 Task: Slide 14 - A Nice Creamy Chocolate.
Action: Mouse moved to (40, 92)
Screenshot: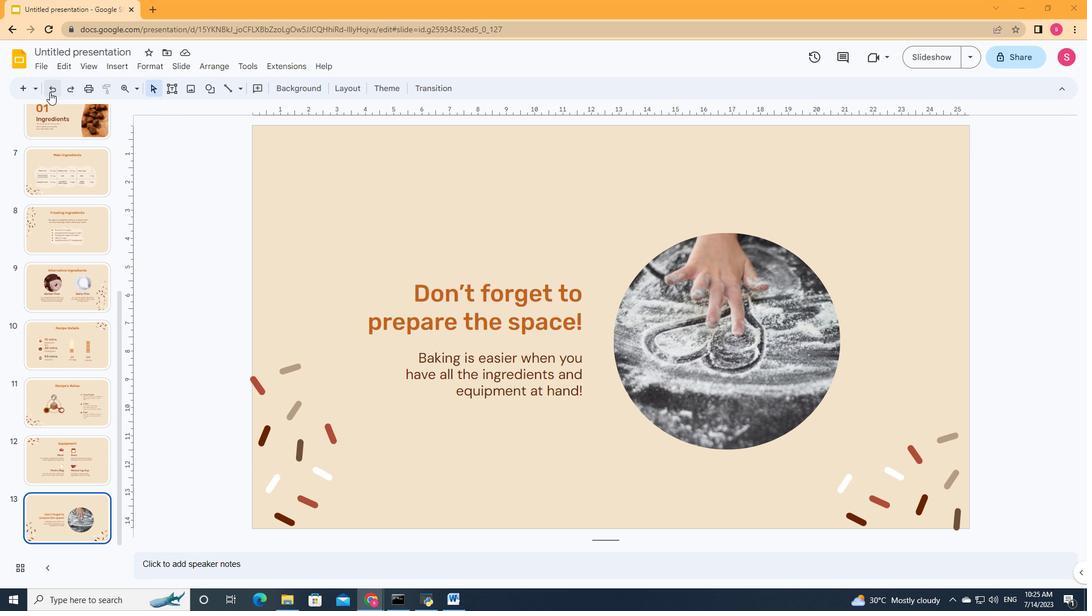 
Action: Mouse pressed left at (40, 92)
Screenshot: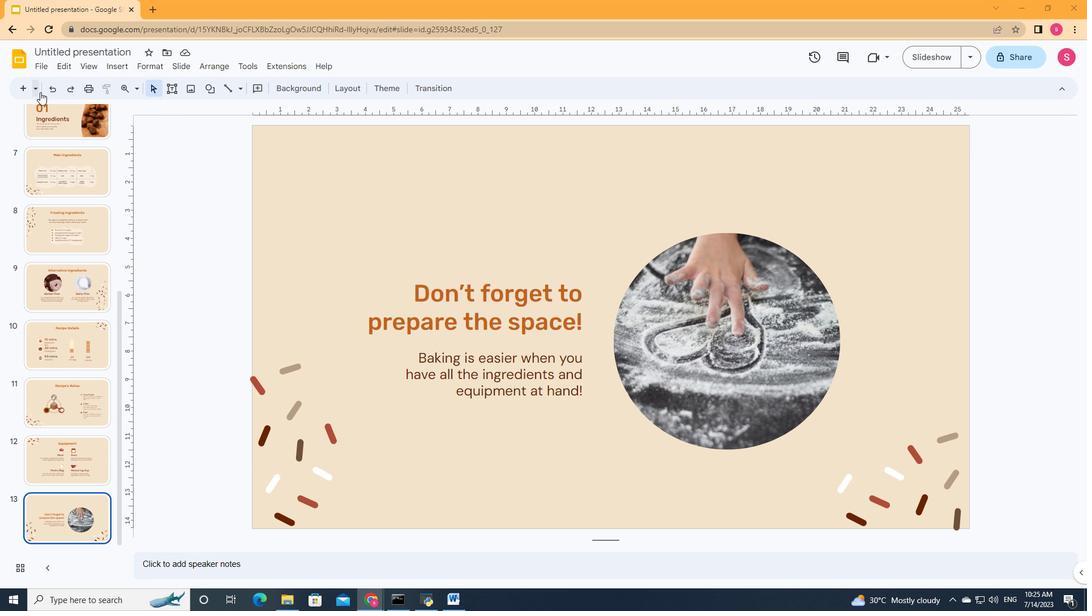 
Action: Mouse moved to (182, 313)
Screenshot: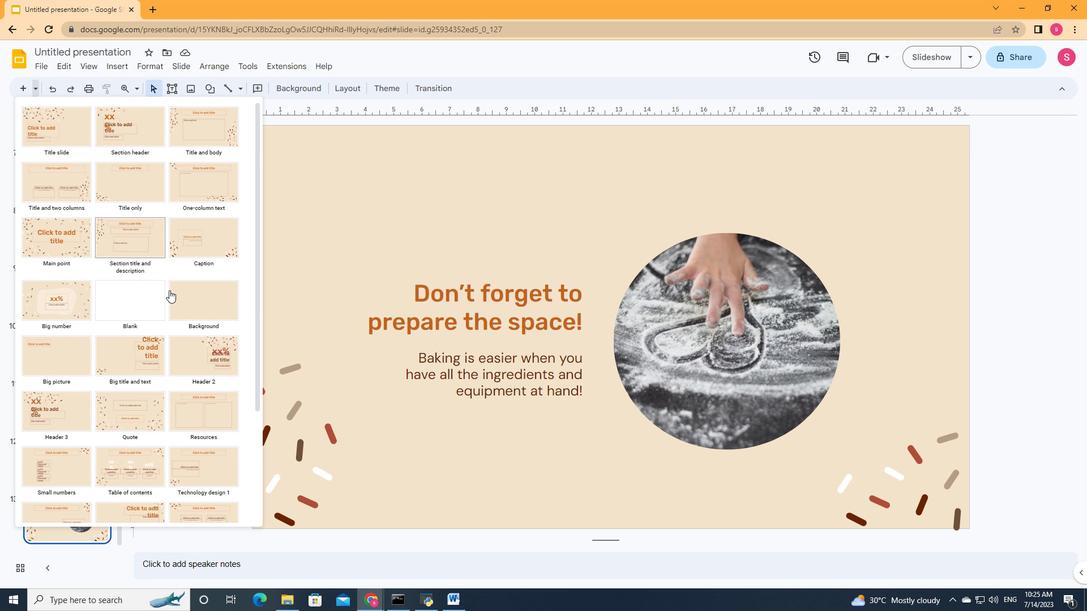 
Action: Mouse scrolled (182, 313) with delta (0, 0)
Screenshot: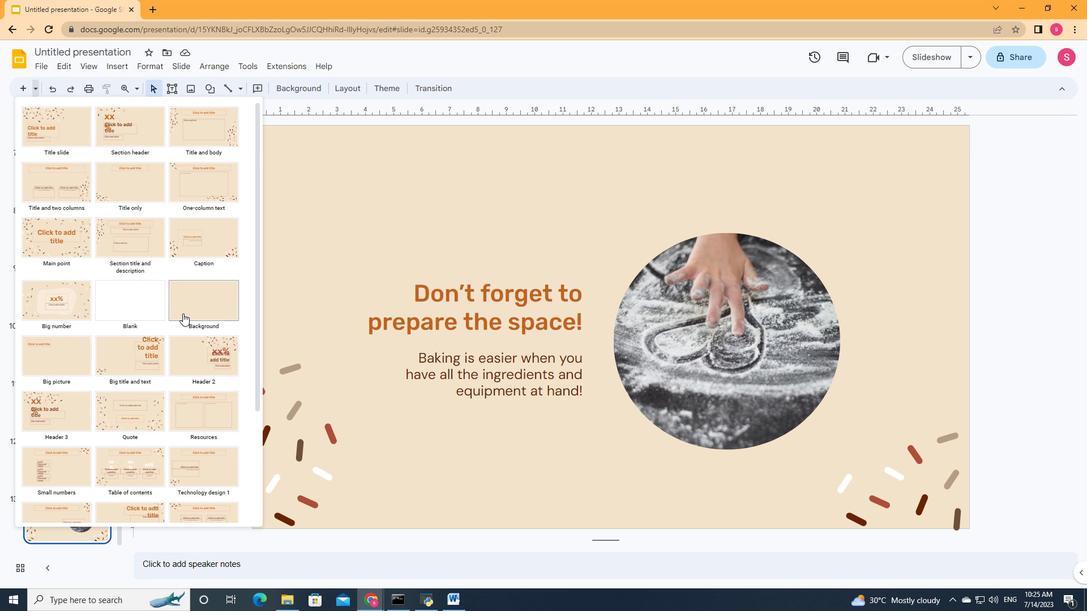 
Action: Mouse scrolled (182, 313) with delta (0, 0)
Screenshot: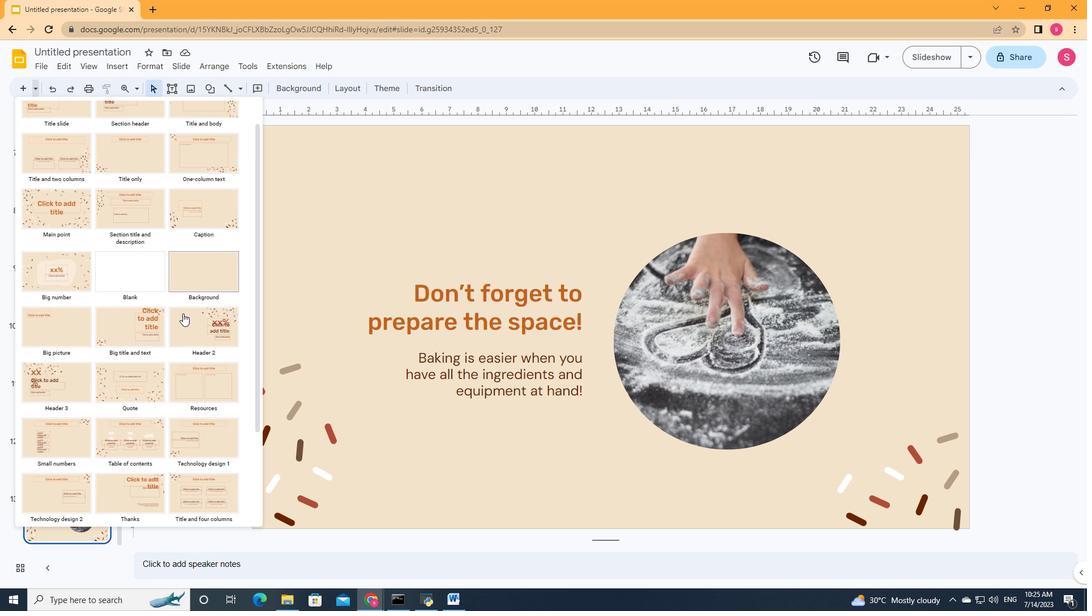 
Action: Mouse scrolled (182, 313) with delta (0, 0)
Screenshot: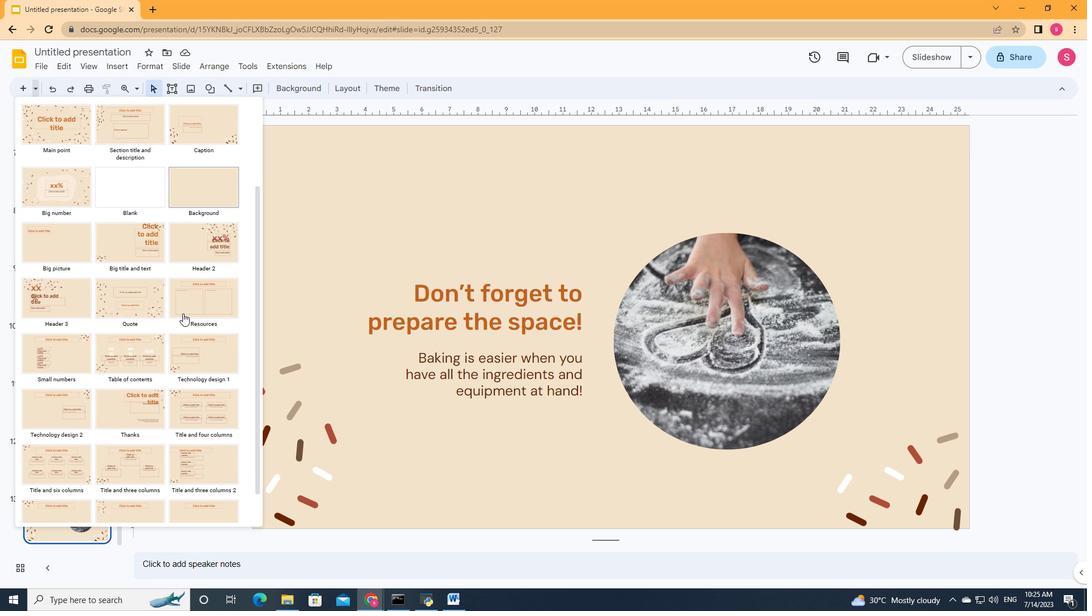 
Action: Mouse moved to (182, 313)
Screenshot: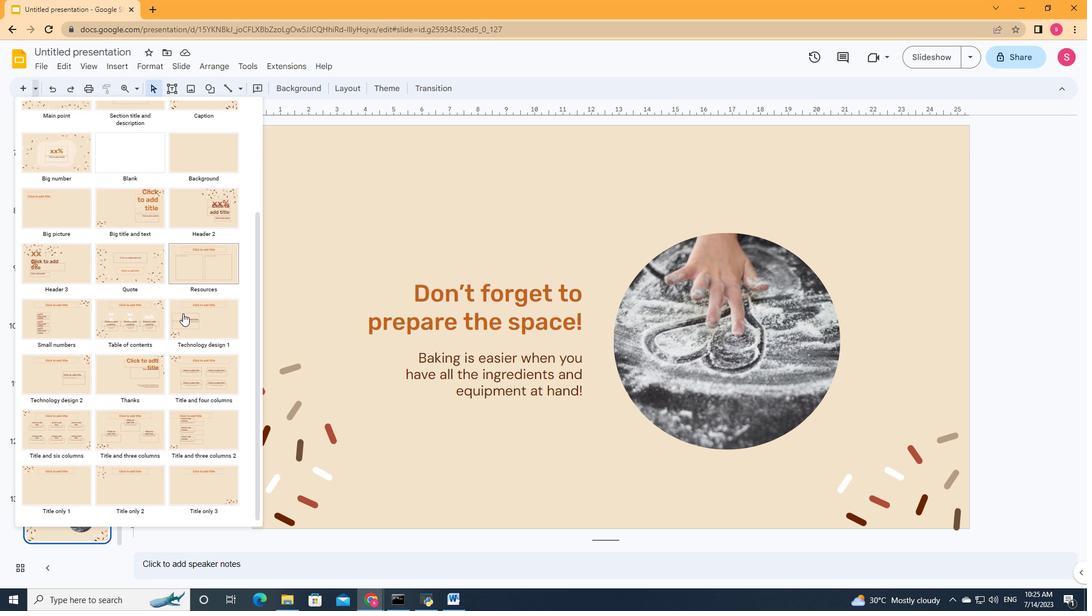 
Action: Mouse scrolled (182, 313) with delta (0, 0)
Screenshot: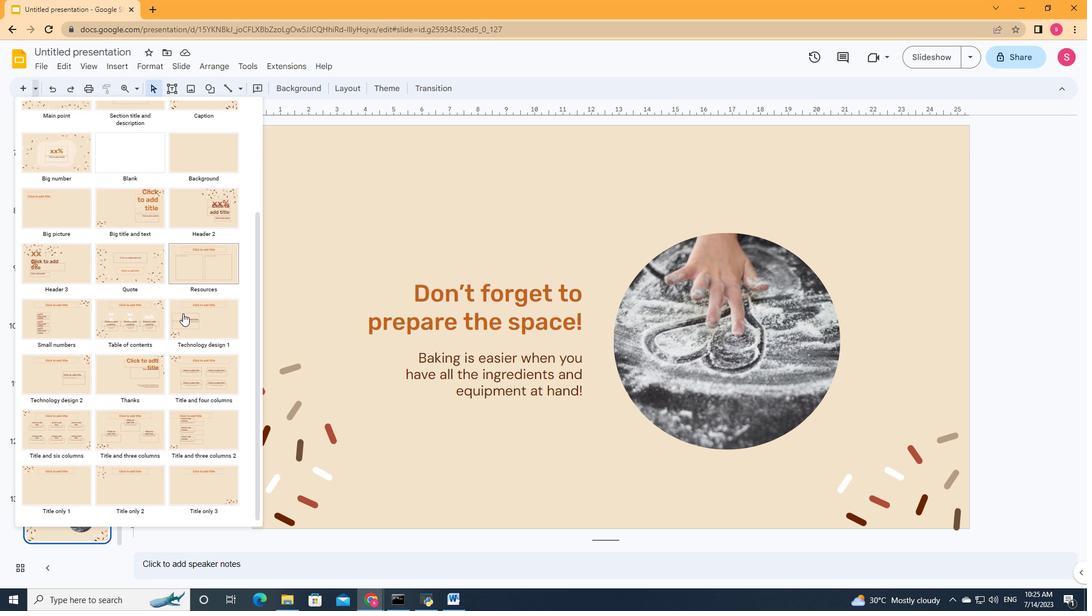 
Action: Mouse moved to (135, 270)
Screenshot: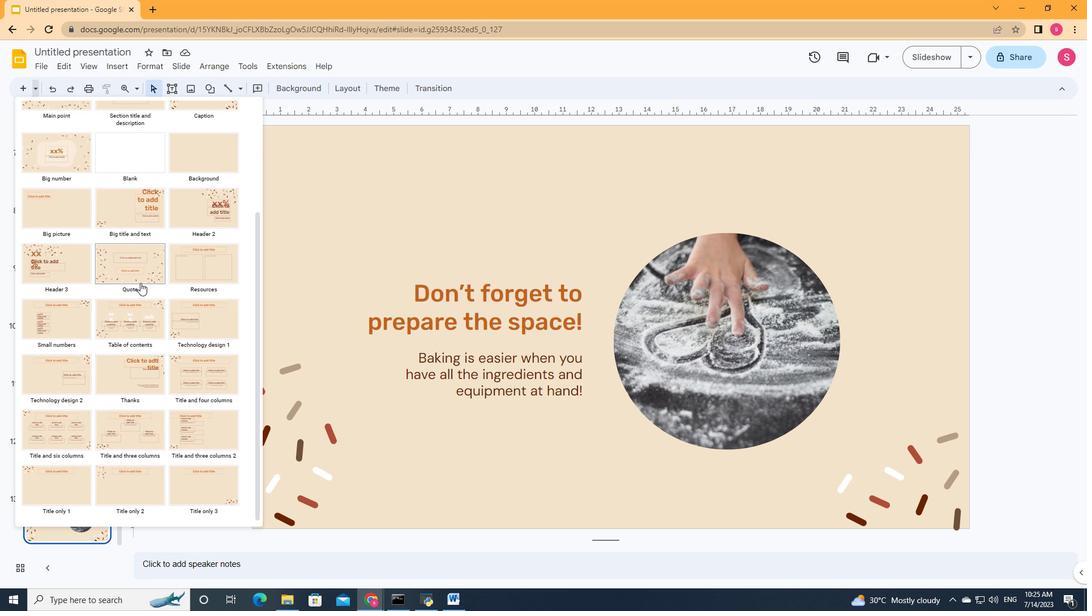 
Action: Mouse pressed left at (135, 270)
Screenshot: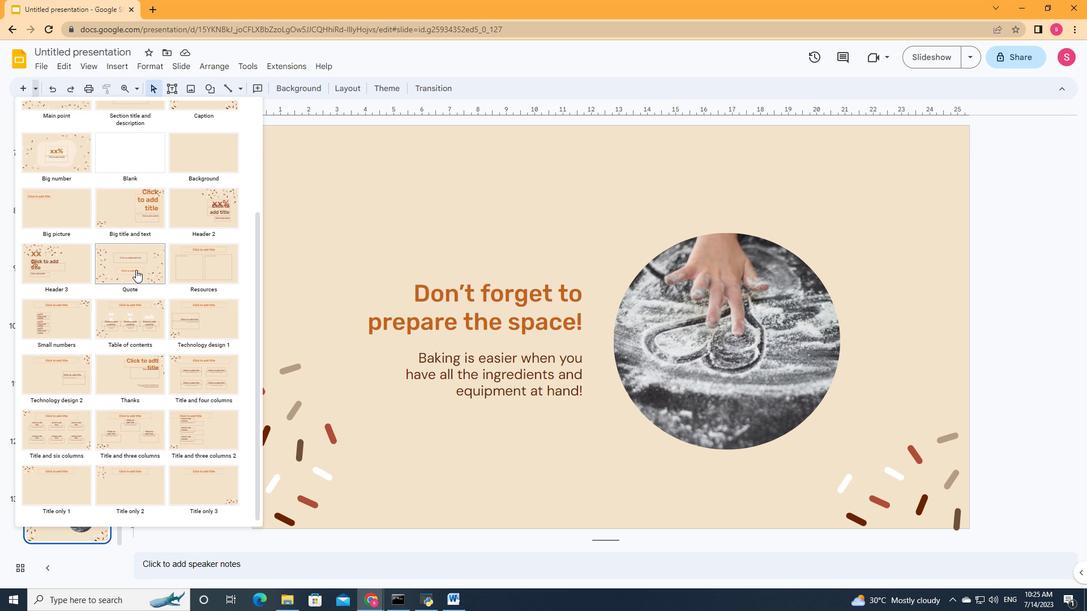 
Action: Mouse moved to (534, 310)
Screenshot: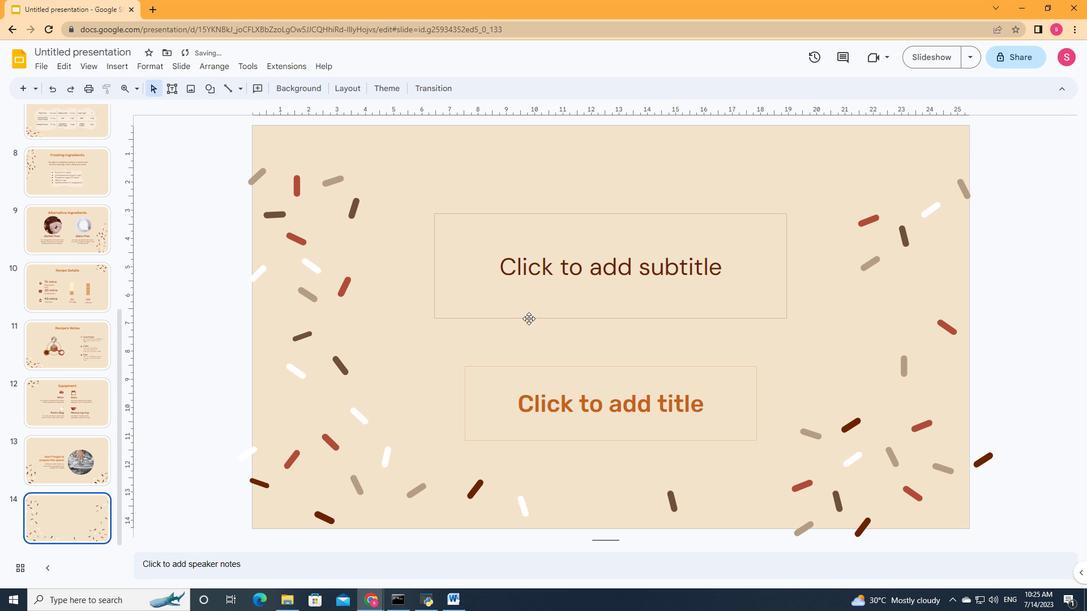 
Action: Mouse pressed left at (534, 310)
Screenshot: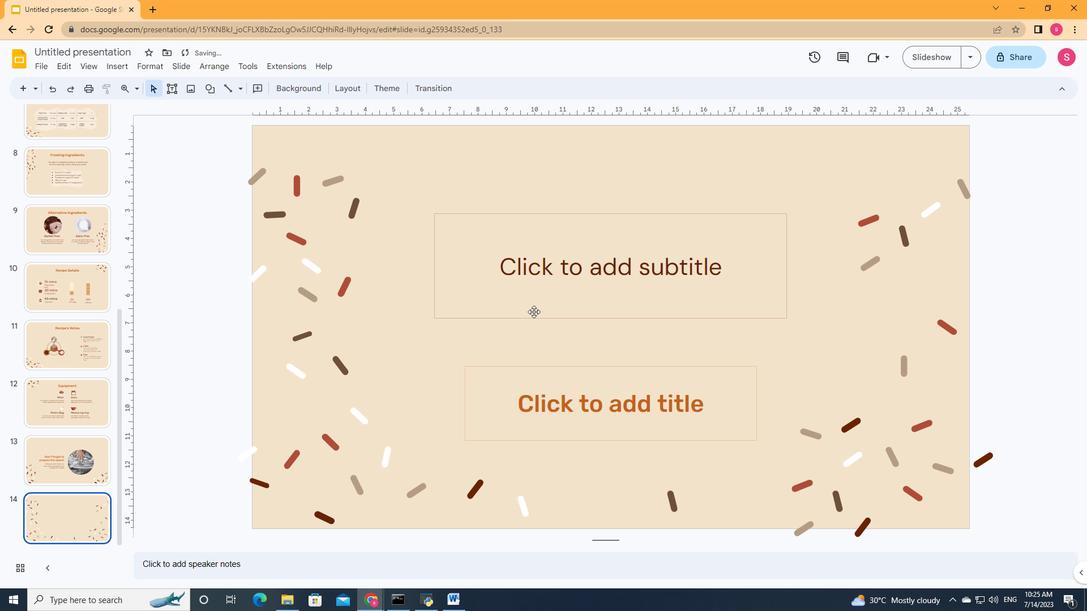 
Action: Mouse moved to (536, 309)
Screenshot: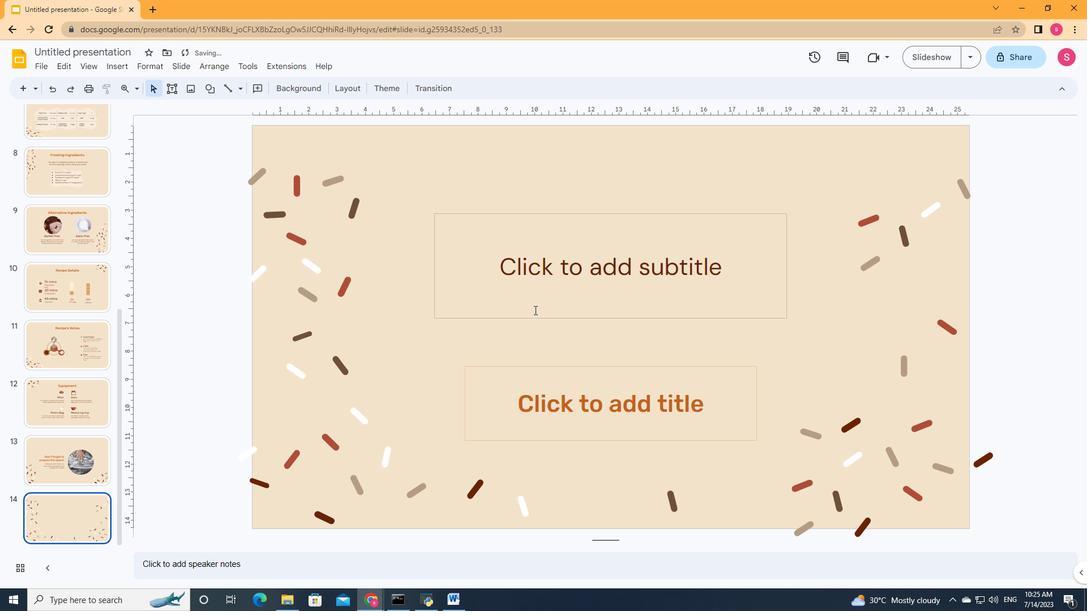 
Action: Key pressed <Key.shift><Key.shift><Key.shift><Key.shift><Key.shift><Key.shift><Key.shift><Key.shift><Key.shift><Key.shift><Key.shift>"<Key.shift>Let's<Key.space>face<Key.space>it<Key.space><Key.backspace>,<Key.space>a<Key.space>nice<Key.space>creamy<Key.space>chocolate<Key.space>cake<Key.space>does<Key.space>a<Key.space>lot<Key.space>for<Key.space>a<Key.space>lot<Key.space>of<Key.space>people<Key.shift><Key.shift><Key.shift><Key.shift><Key.shift><Key.shift><Key.shift>;<Key.space>it<Key.space>does<Key.space>for<Key.space>me.<Key.shift>"
Screenshot: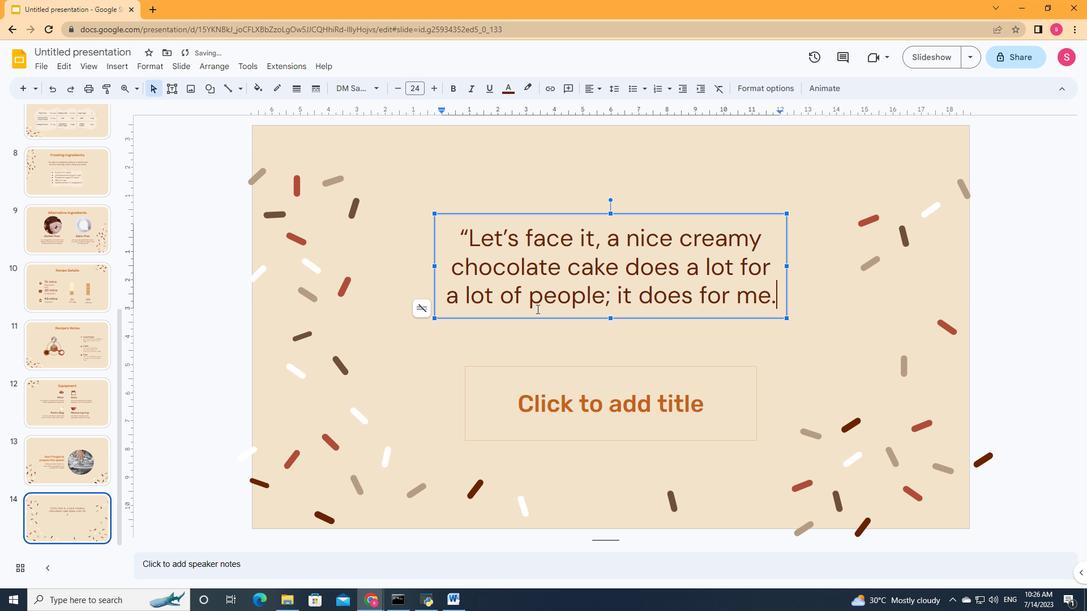
Action: Mouse moved to (787, 267)
Screenshot: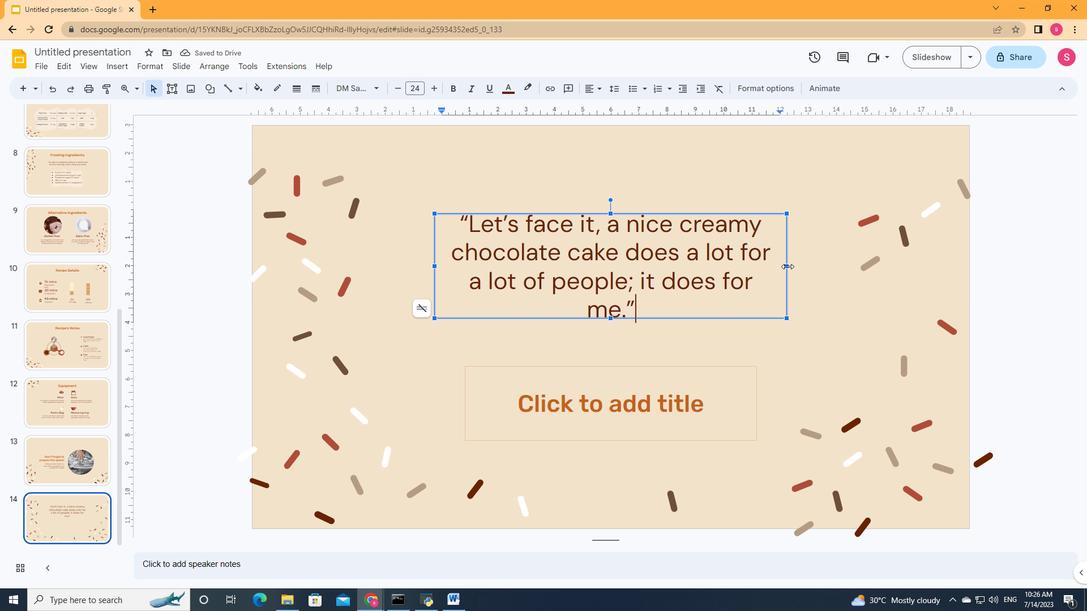 
Action: Mouse pressed left at (787, 267)
Screenshot: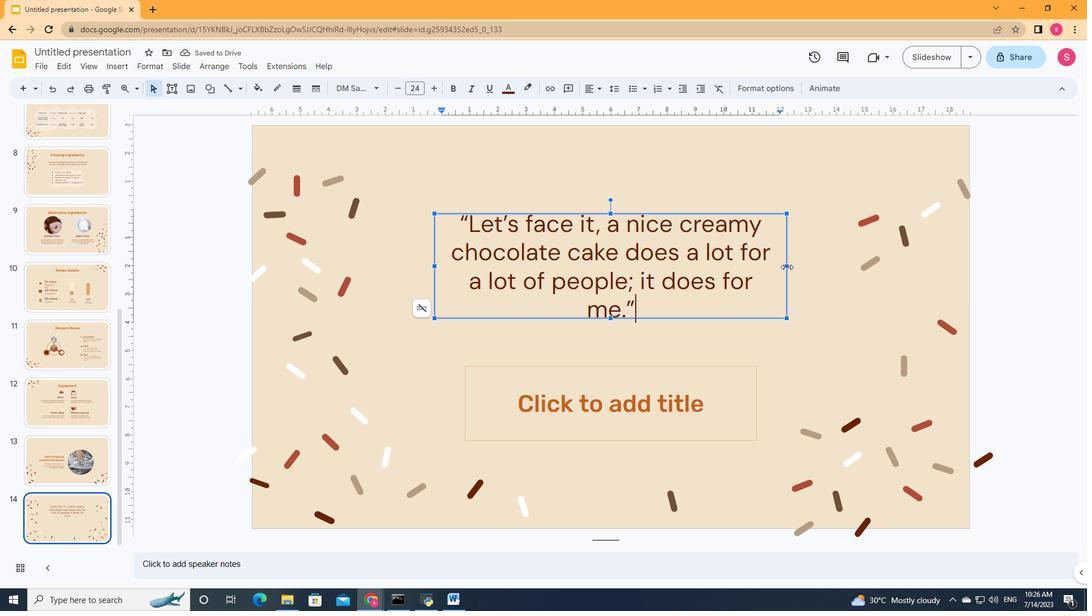 
Action: Mouse moved to (649, 397)
Screenshot: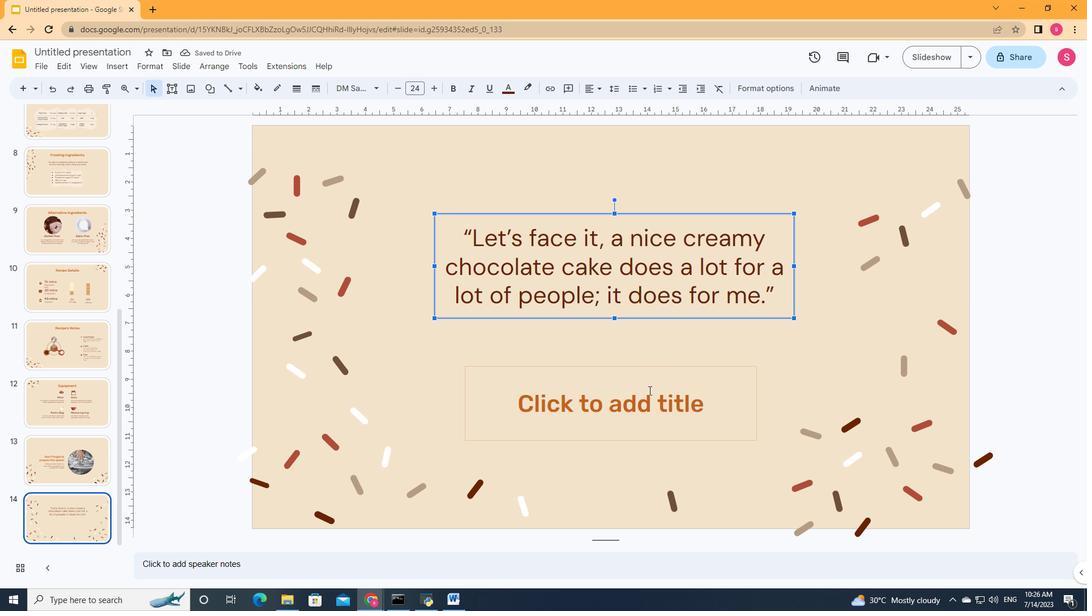 
Action: Mouse pressed left at (649, 397)
Screenshot: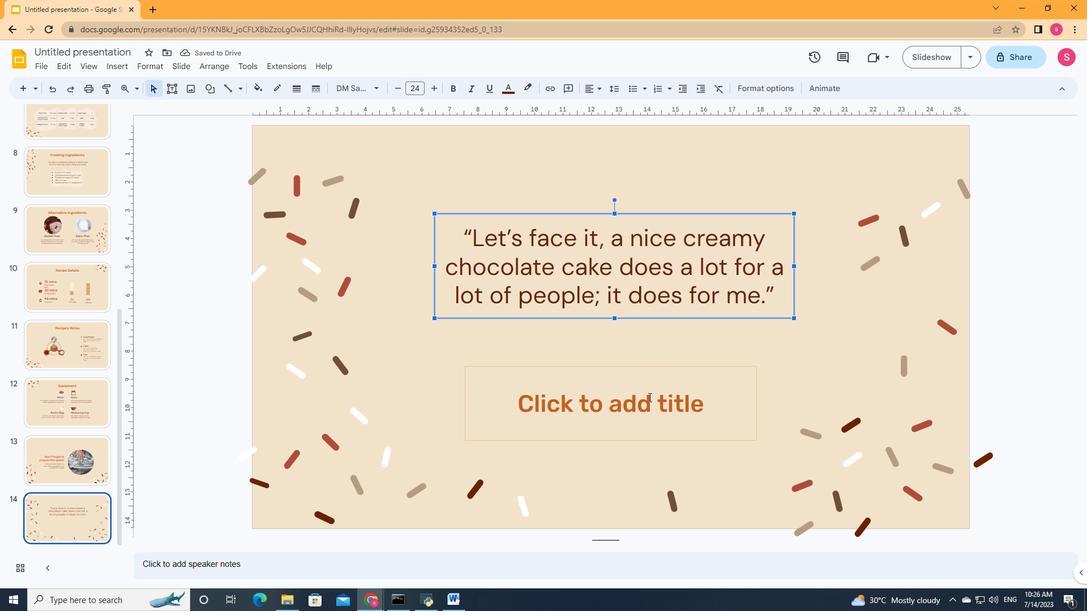 
Action: Mouse moved to (656, 413)
Screenshot: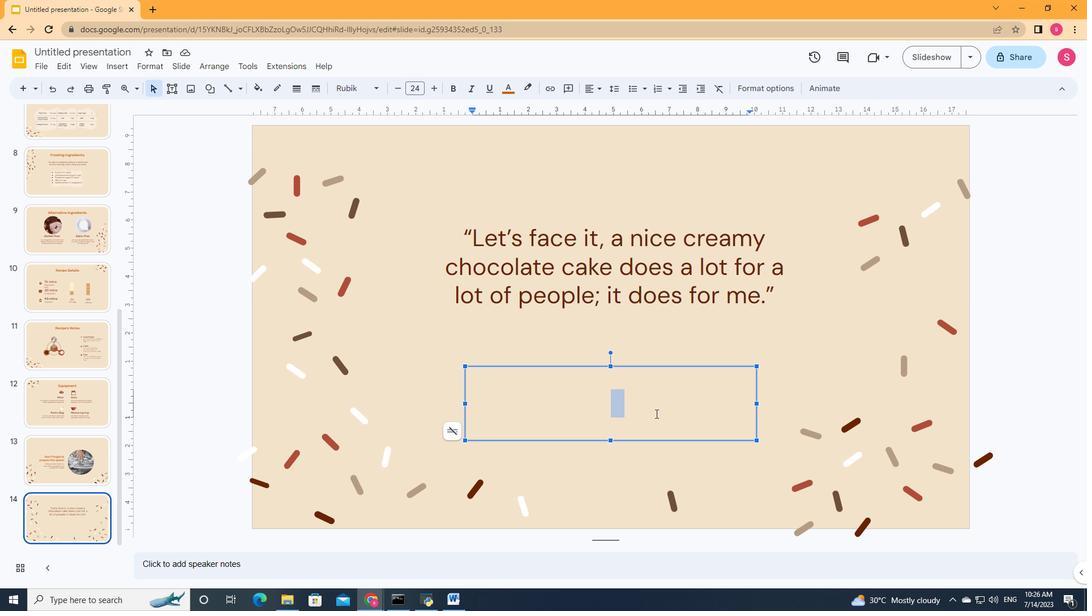 
Action: Mouse pressed left at (656, 413)
Screenshot: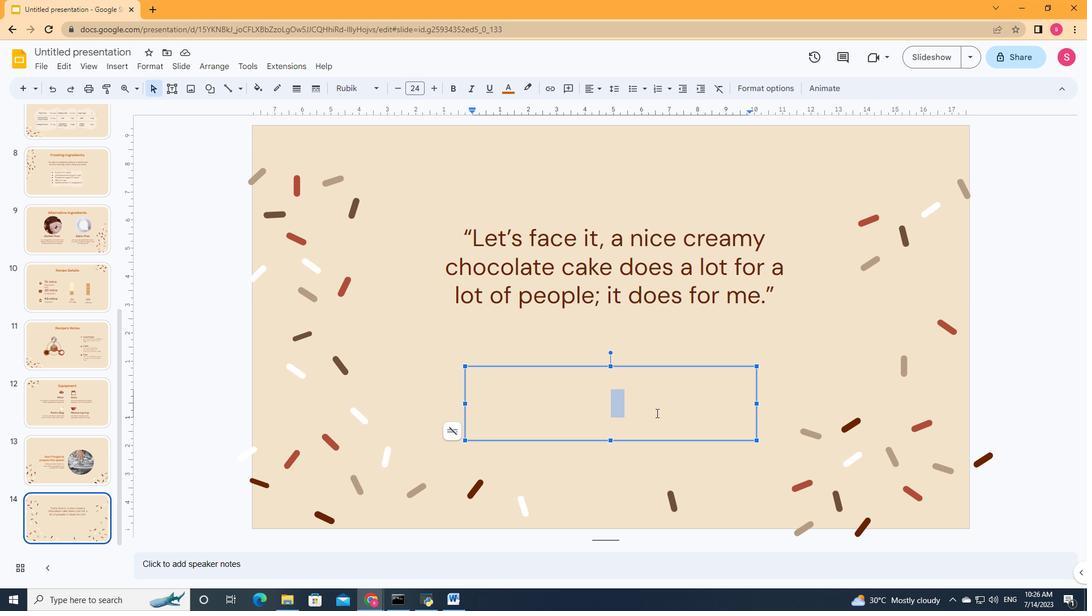 
Action: Key pressed <Key.shift><Key.shift><Key.shift><Key.shift><Key.shift><Key.shift><Key.shift><Key.shift><Key.shift><Key.shift><Key.shift><Key.shift><Key.shift><Key.shift>-<Key.shift><Key.shift><Key.shift><Key.shift><Key.shift><Key.shift><Key.shift><Key.shift><Key.shift><Key.shift>Audrey<Key.space><Key.shift>Hepburn
Screenshot: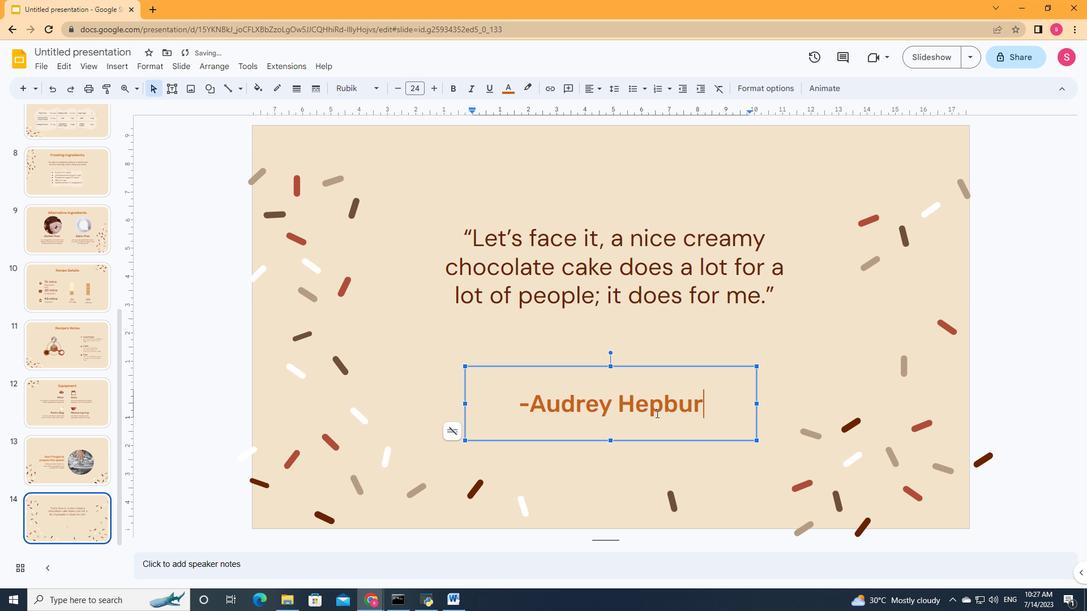 
Action: Mouse moved to (717, 336)
Screenshot: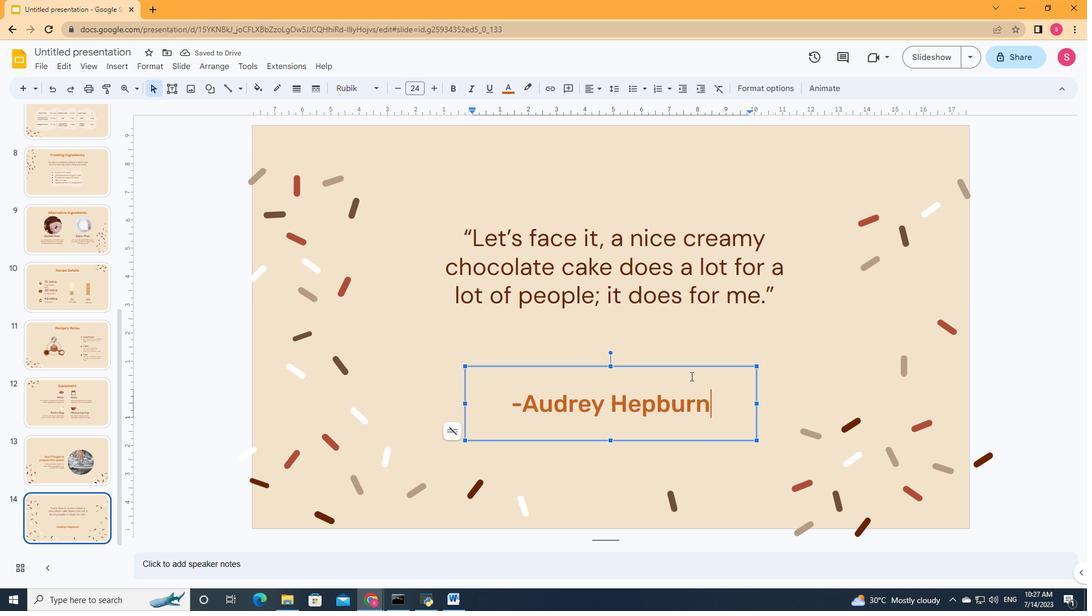 
Action: Mouse pressed left at (717, 336)
Screenshot: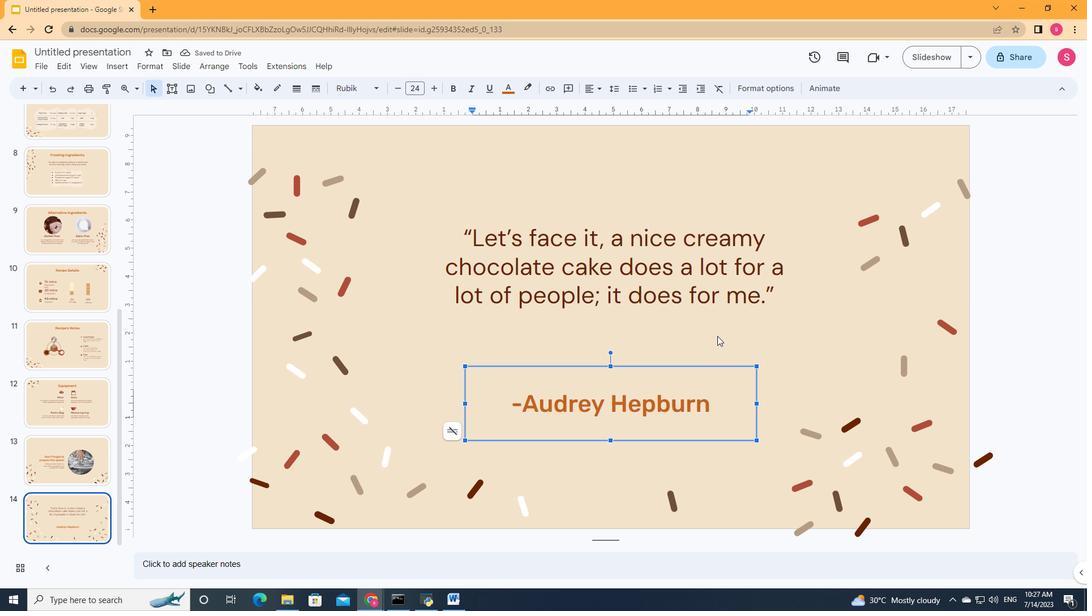 
Action: Mouse moved to (241, 91)
Screenshot: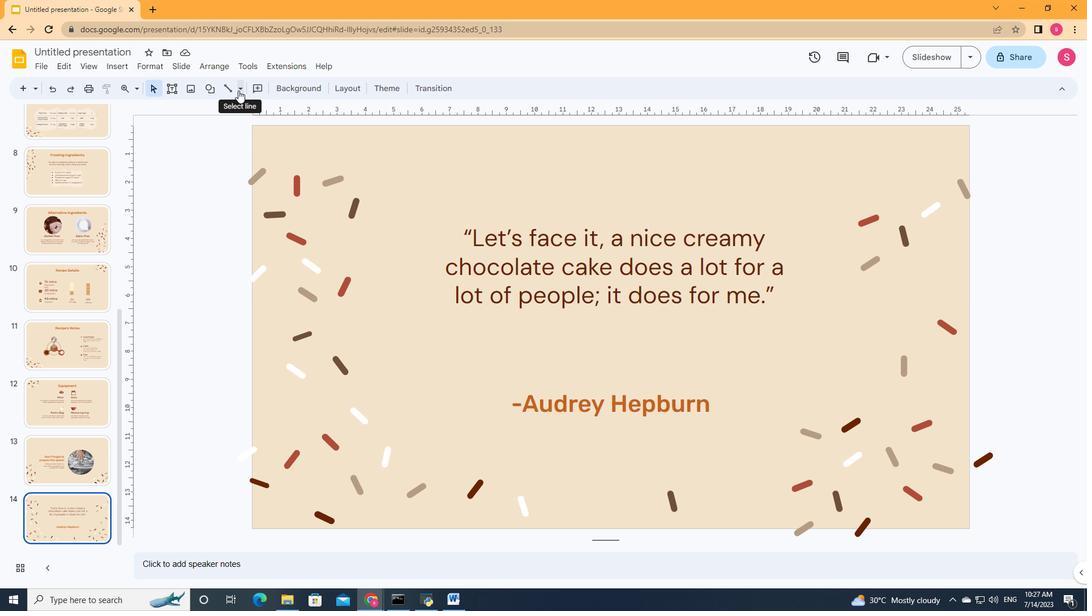 
Action: Mouse pressed left at (241, 91)
Screenshot: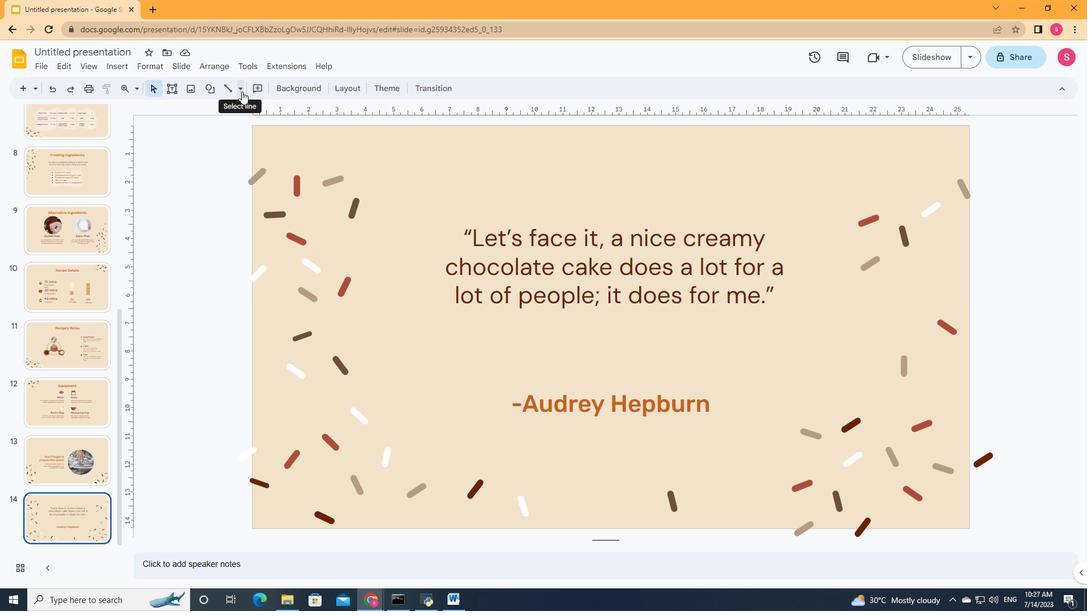 
Action: Mouse moved to (258, 107)
Screenshot: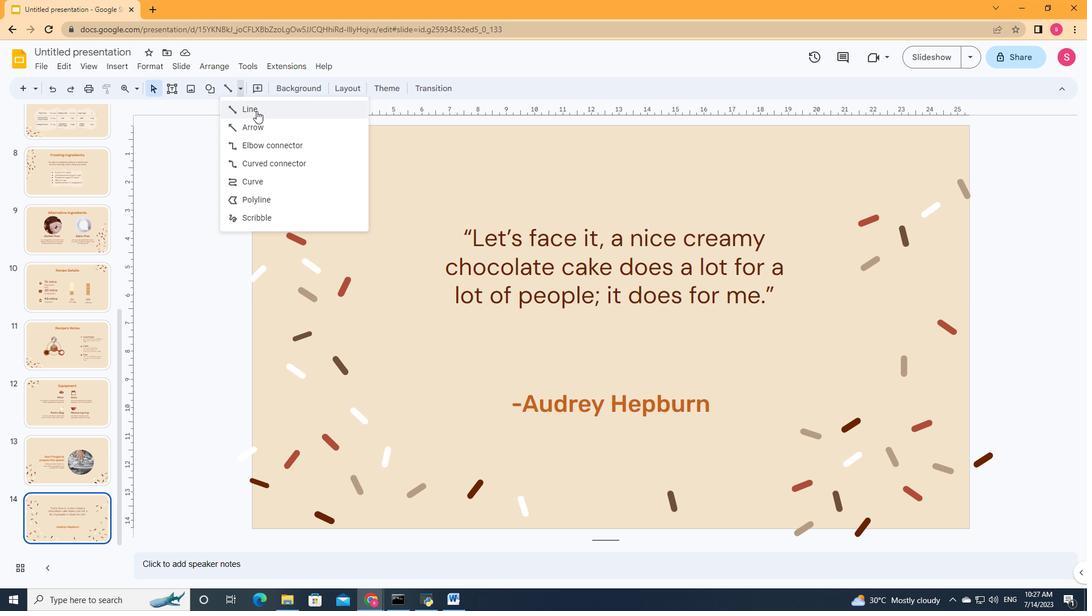 
Action: Mouse pressed left at (258, 107)
Screenshot: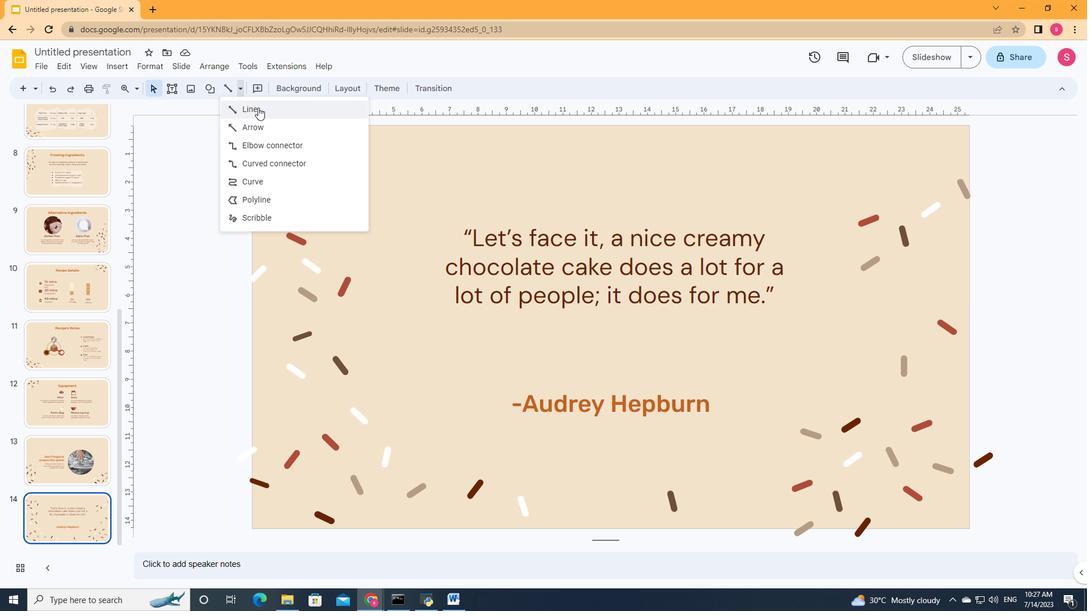
Action: Mouse moved to (242, 91)
Screenshot: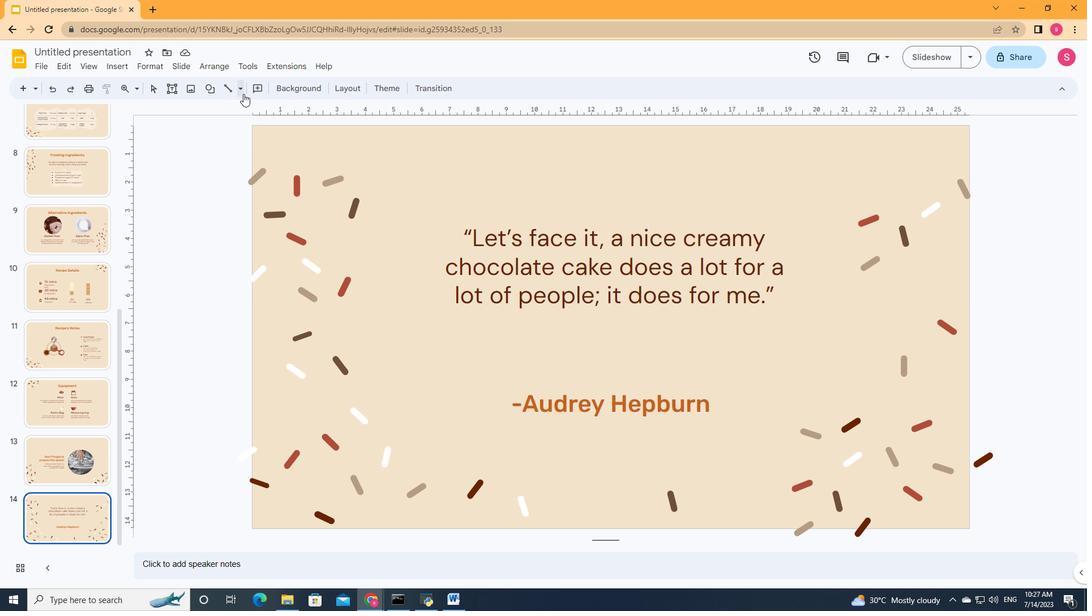 
Action: Mouse pressed left at (242, 91)
Screenshot: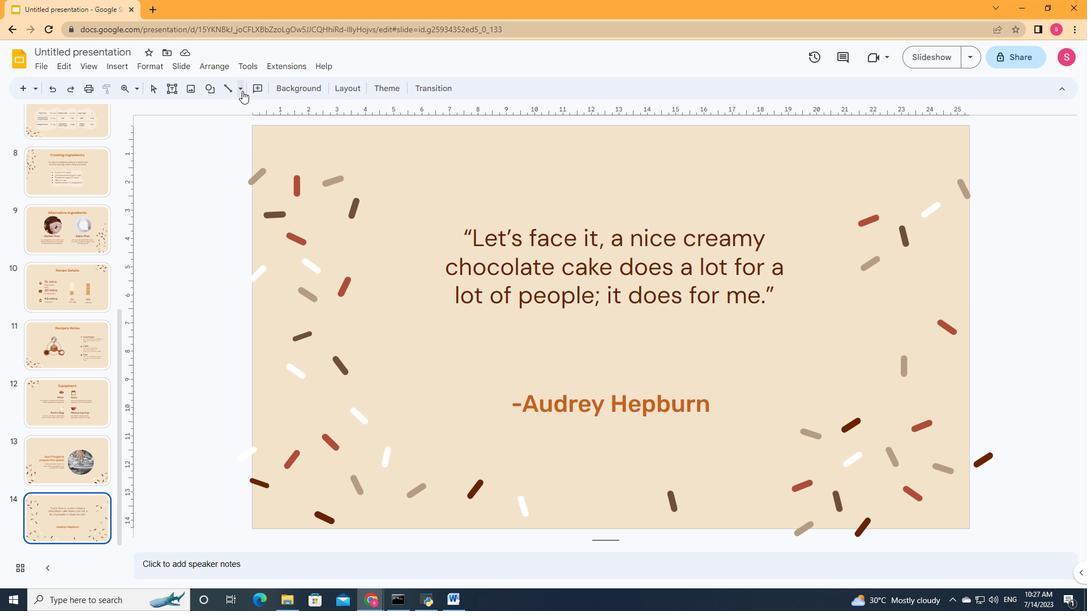 
Action: Mouse moved to (495, 345)
Screenshot: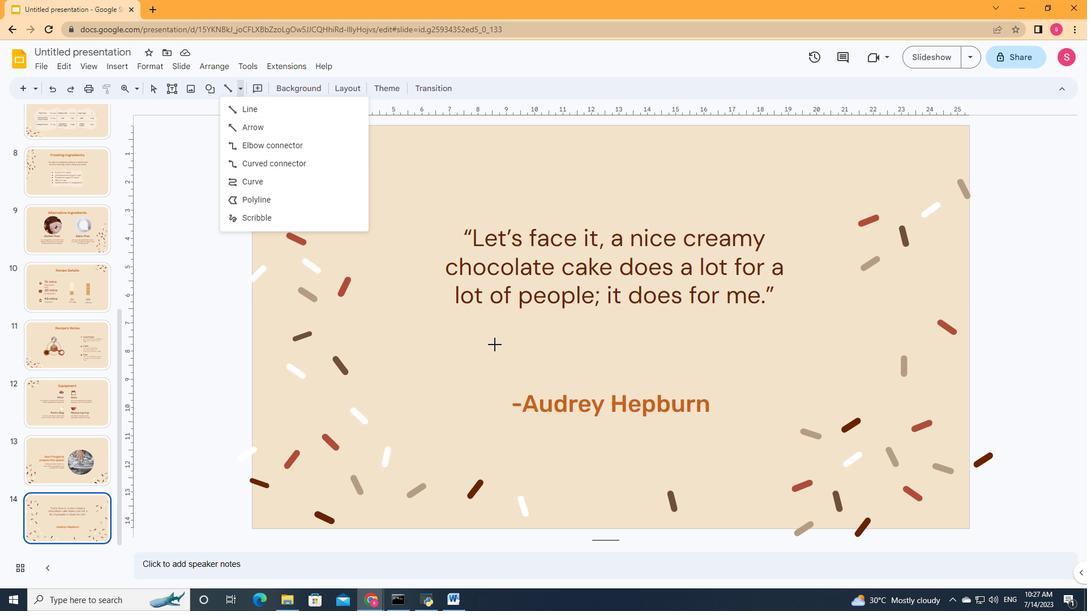 
Action: Mouse pressed left at (495, 345)
Screenshot: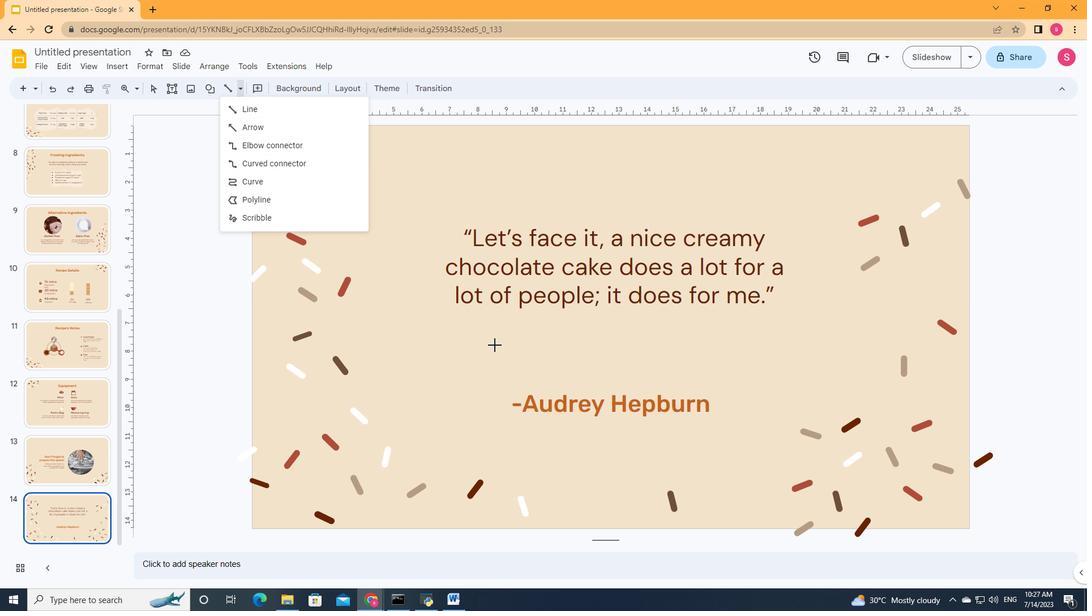 
Action: Mouse moved to (302, 84)
Screenshot: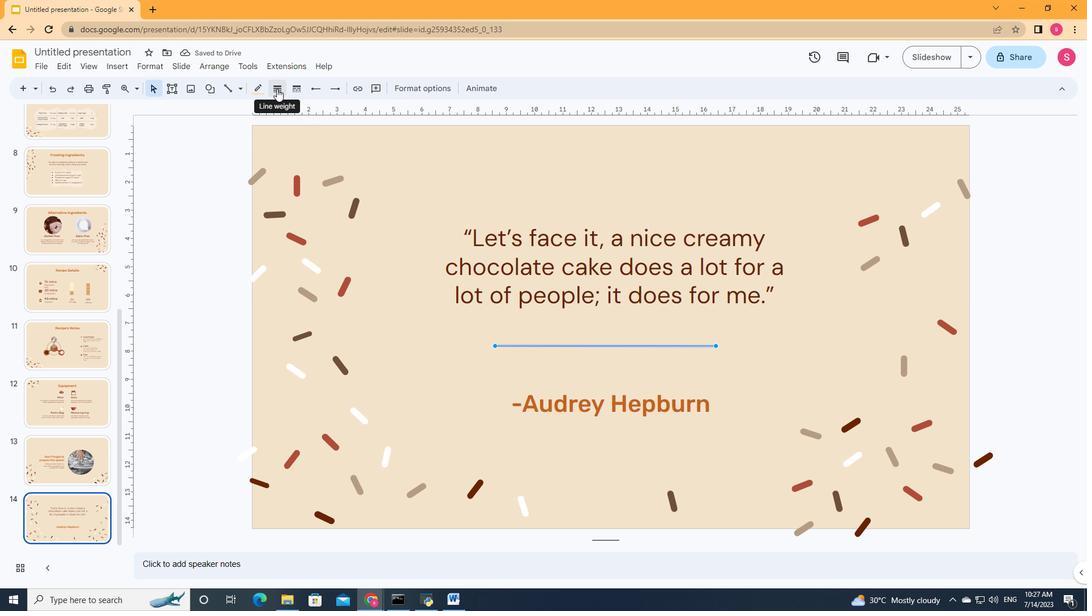 
Action: Mouse pressed left at (302, 84)
Screenshot: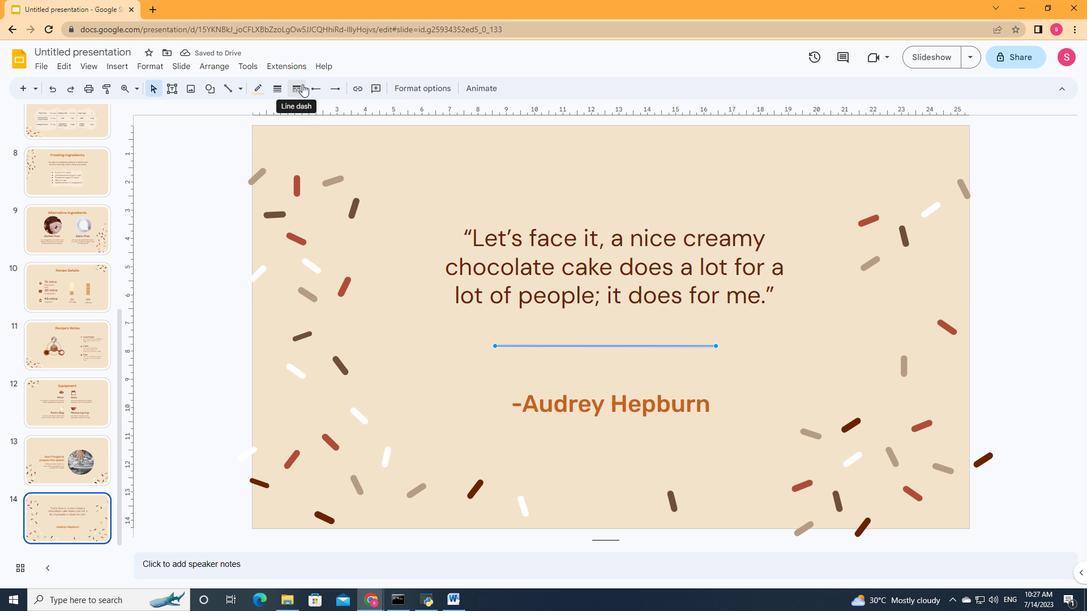 
Action: Mouse moved to (315, 184)
Screenshot: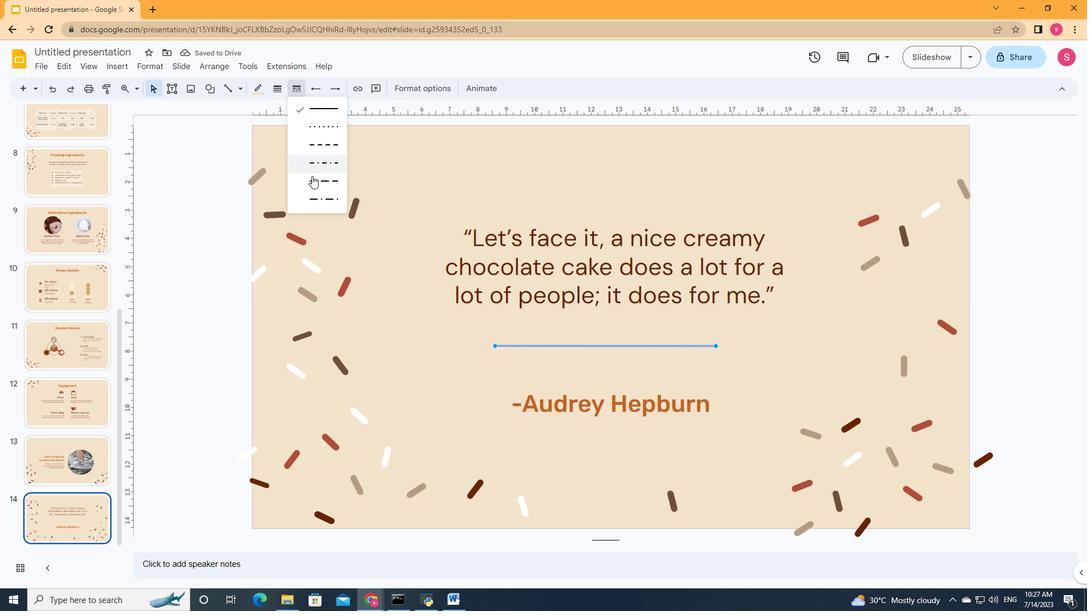 
Action: Mouse pressed left at (315, 184)
Screenshot: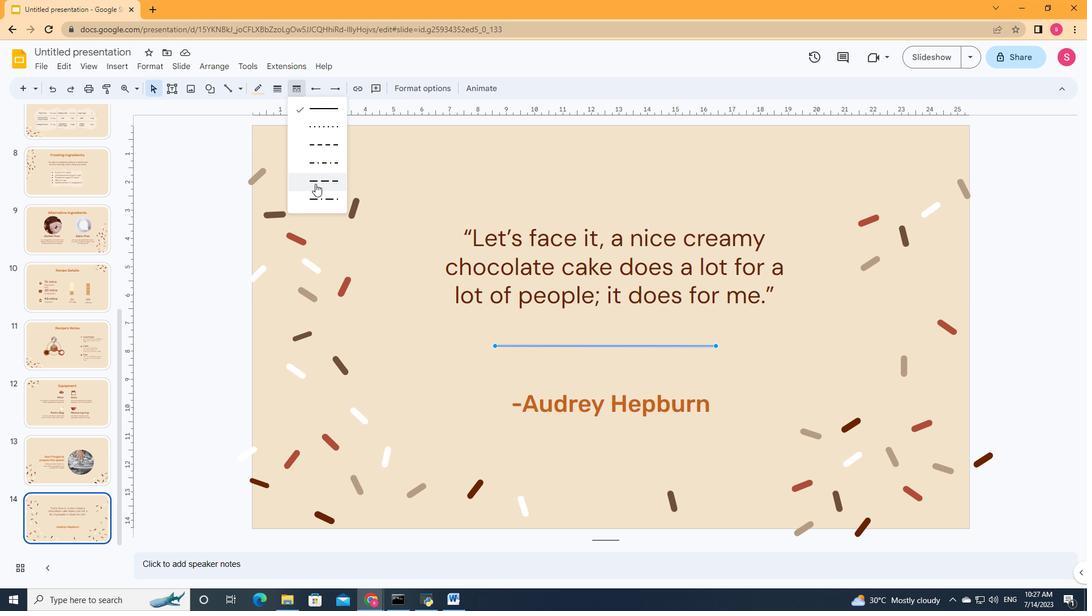 
Action: Mouse moved to (276, 90)
Screenshot: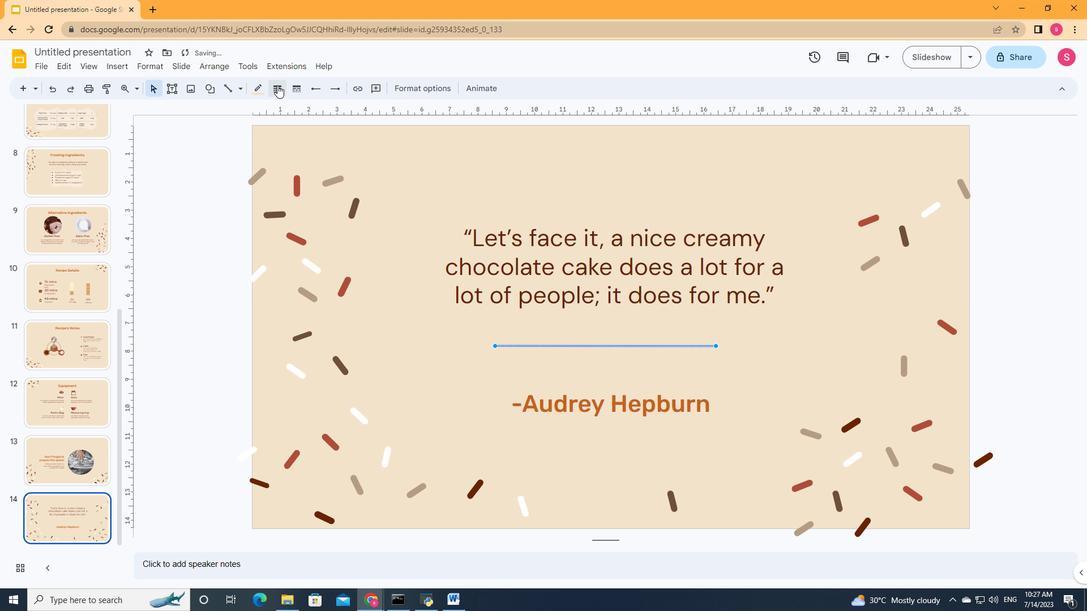
Action: Mouse pressed left at (276, 90)
Screenshot: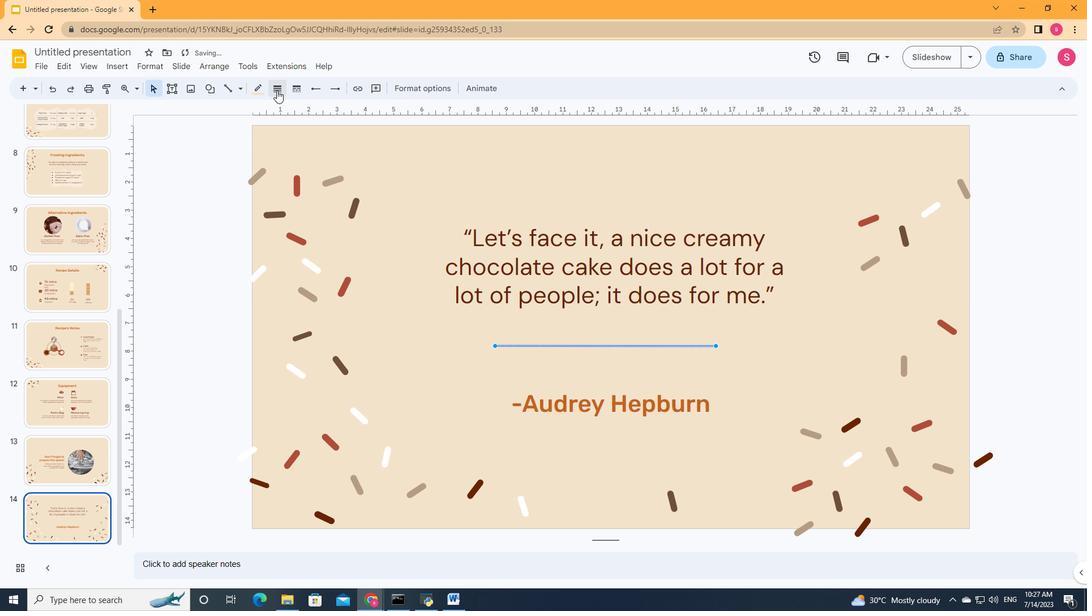 
Action: Mouse moved to (277, 139)
Screenshot: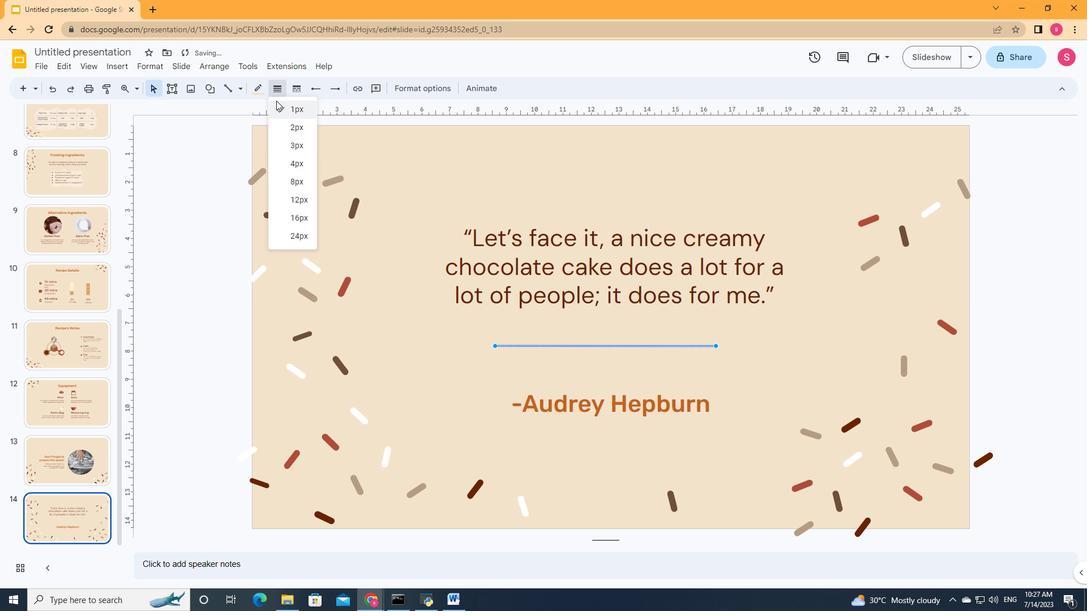 
Action: Mouse pressed left at (277, 139)
Screenshot: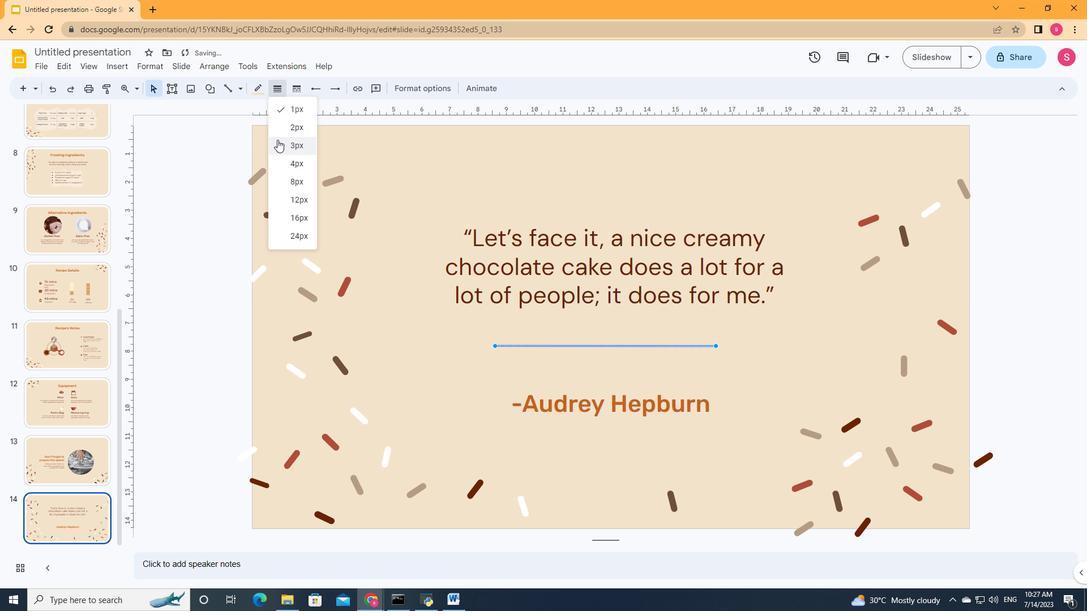 
Action: Mouse moved to (256, 94)
Screenshot: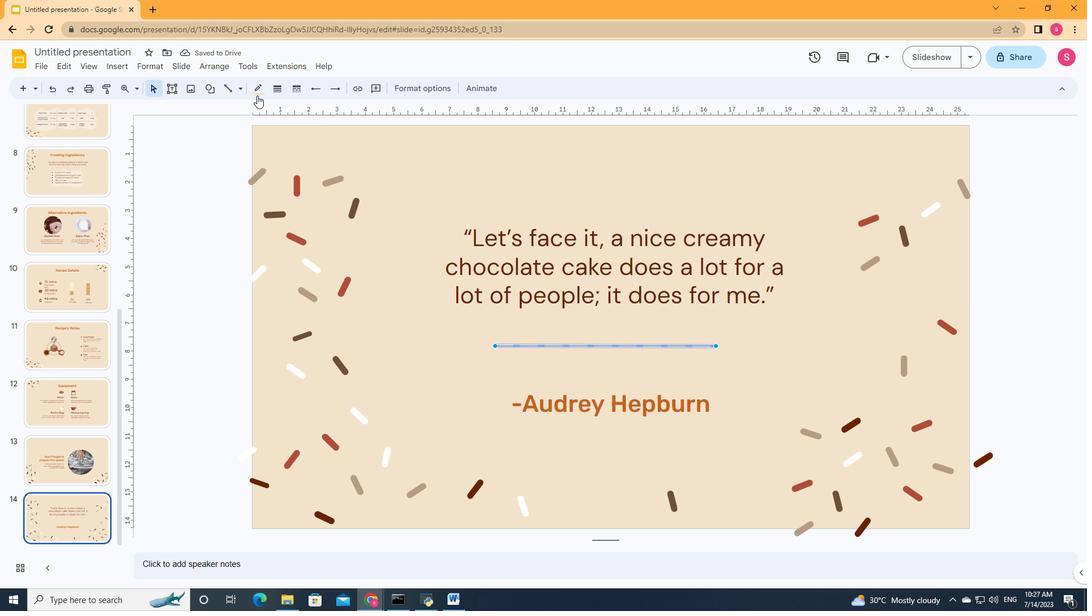
Action: Mouse pressed left at (256, 94)
Screenshot: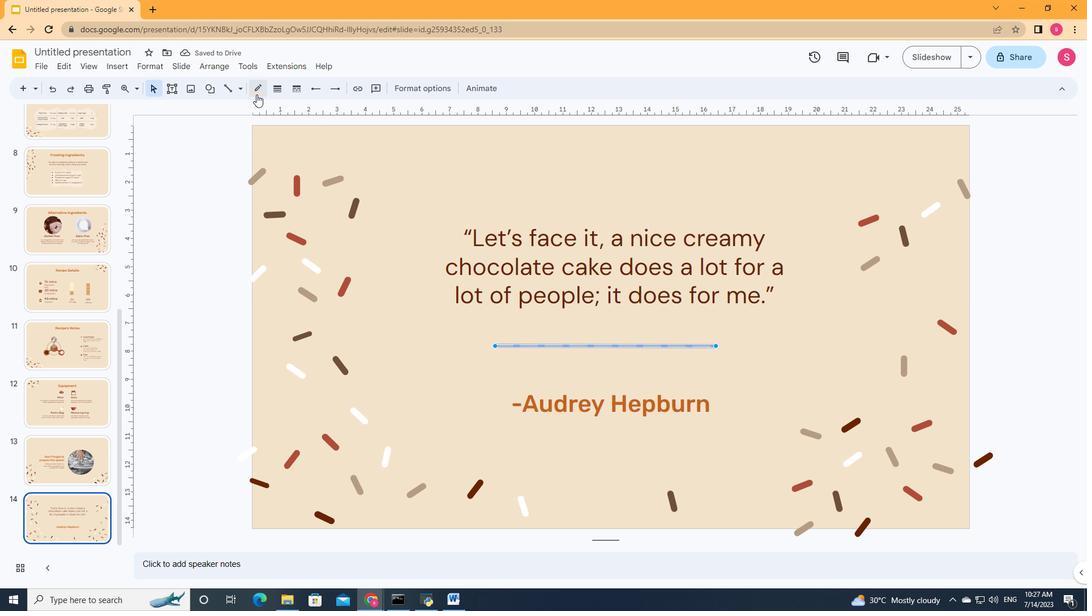 
Action: Mouse moved to (269, 177)
Screenshot: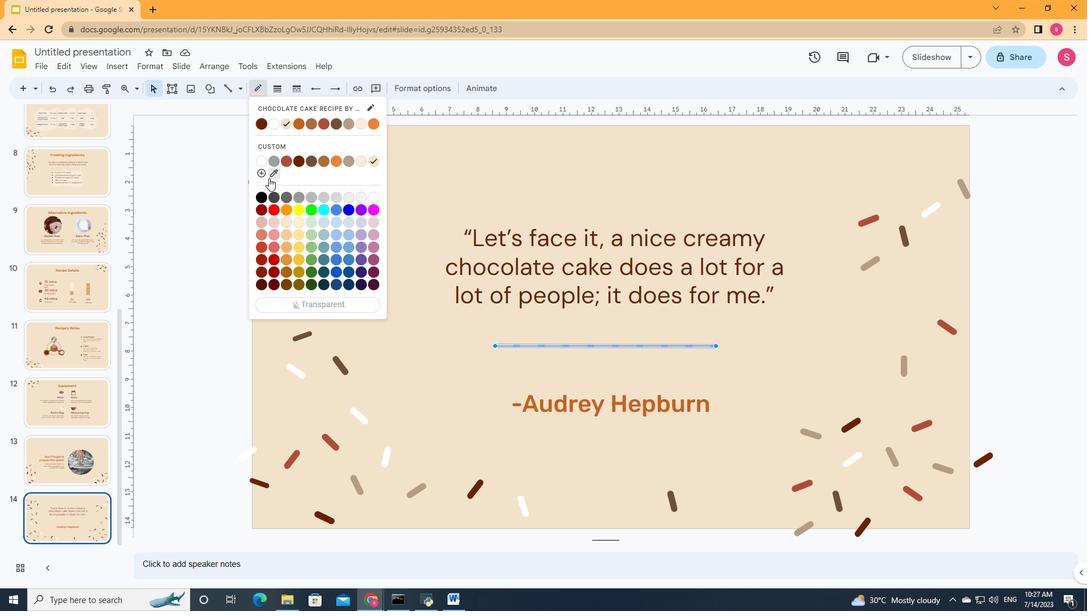 
Action: Mouse pressed left at (269, 177)
Screenshot: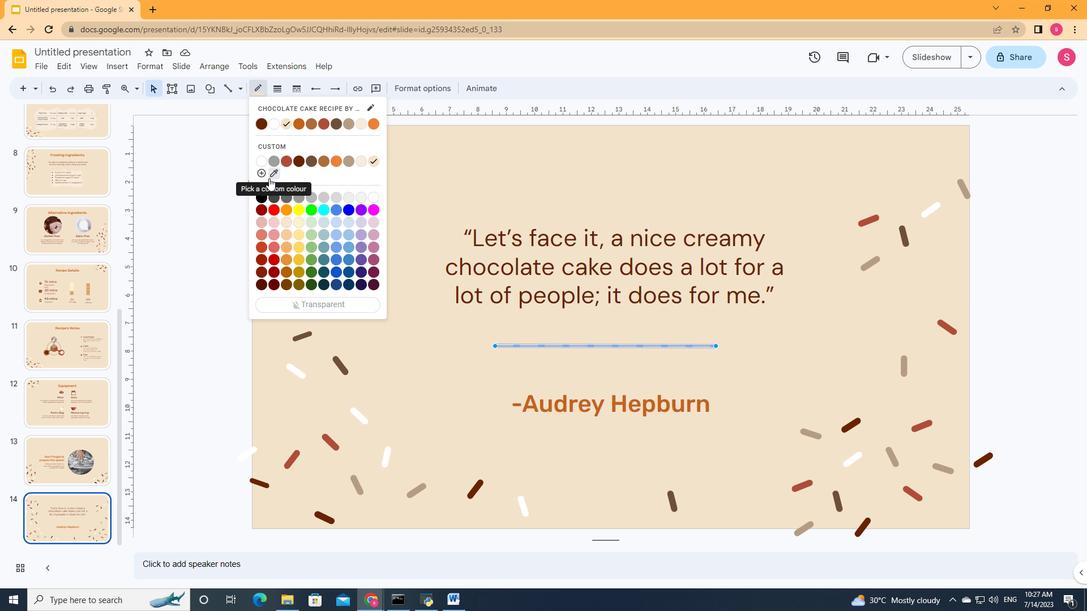 
Action: Mouse moved to (540, 236)
Screenshot: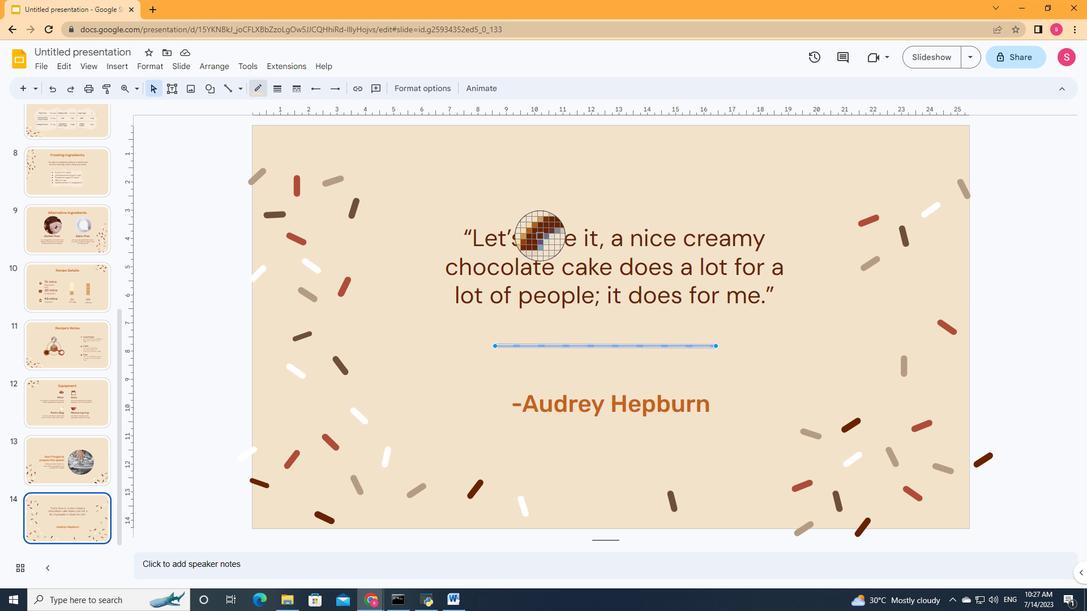 
Action: Mouse pressed left at (540, 236)
Screenshot: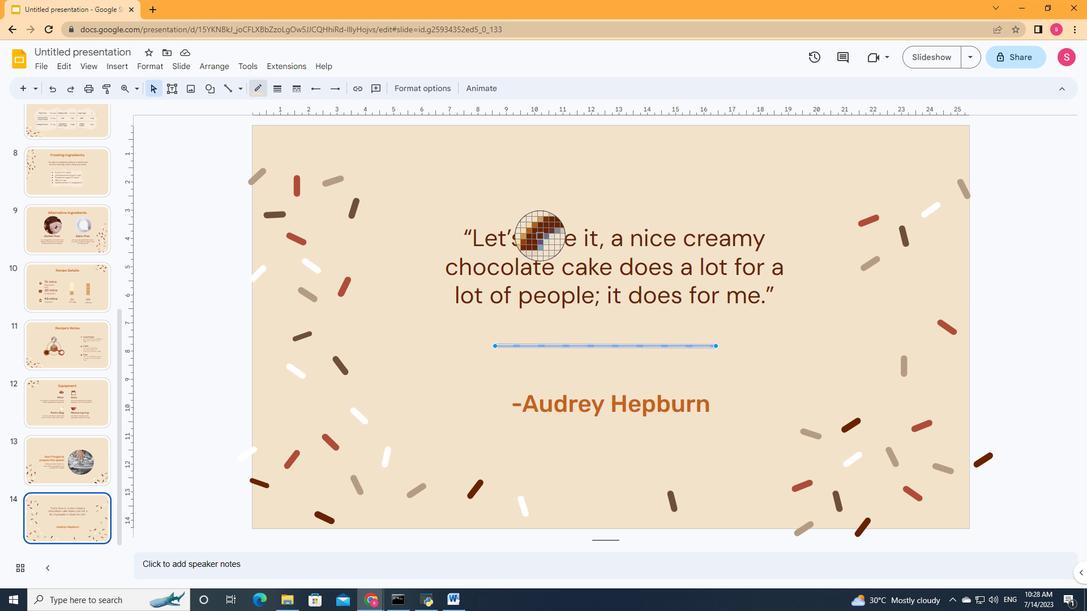 
Action: Mouse moved to (292, 92)
Screenshot: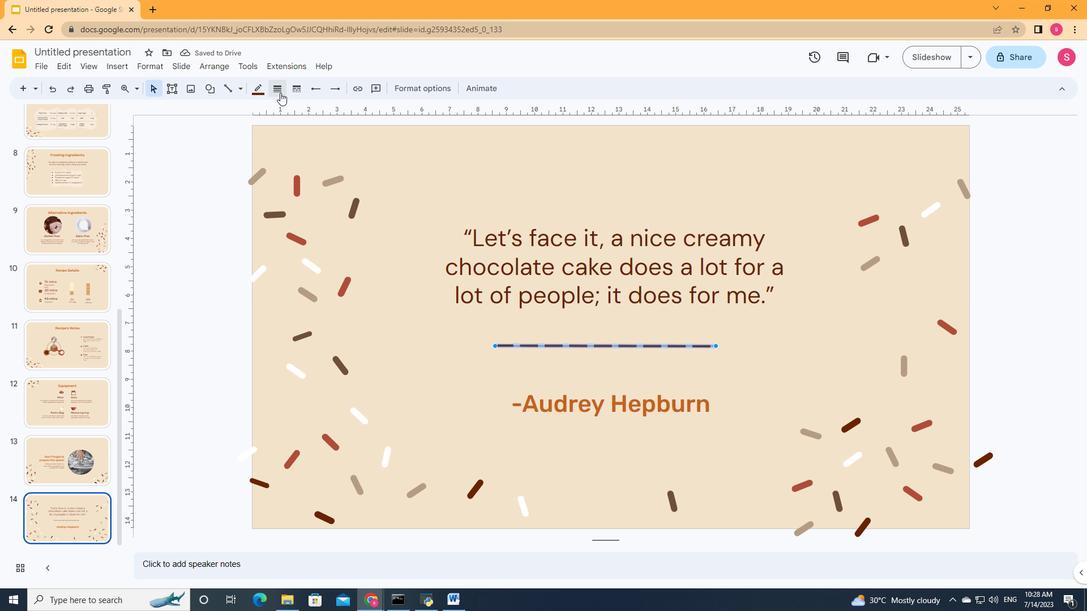 
Action: Mouse pressed left at (292, 92)
Screenshot: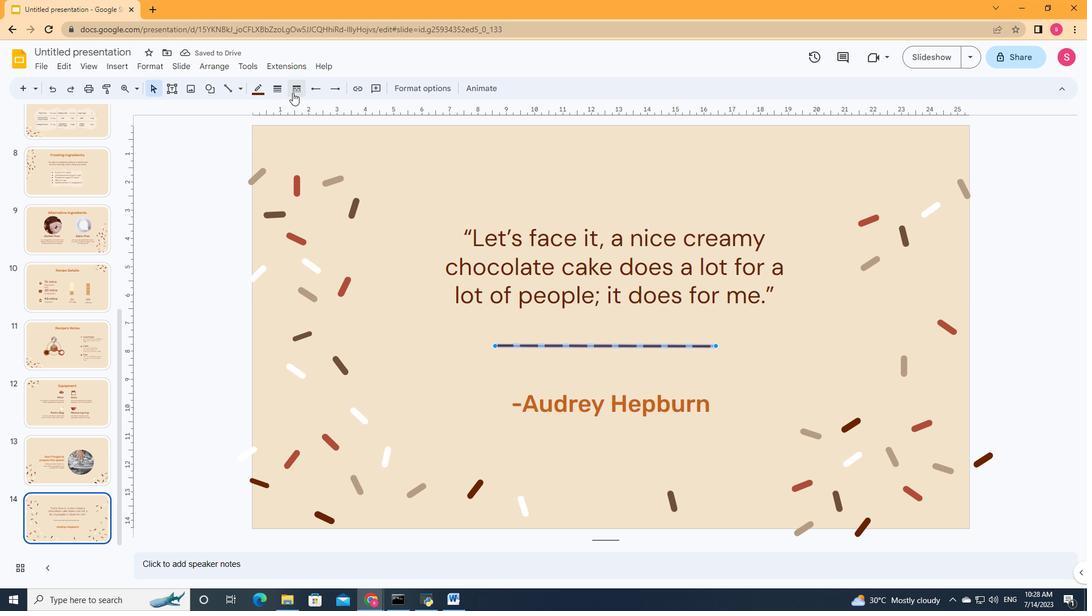 
Action: Mouse moved to (313, 143)
Screenshot: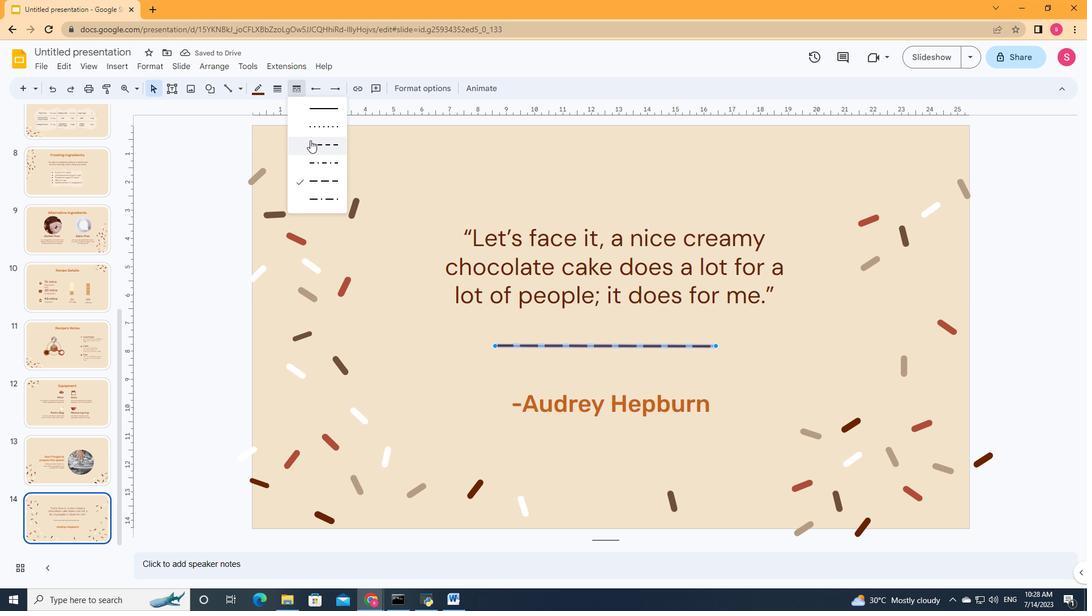 
Action: Mouse pressed left at (313, 143)
Screenshot: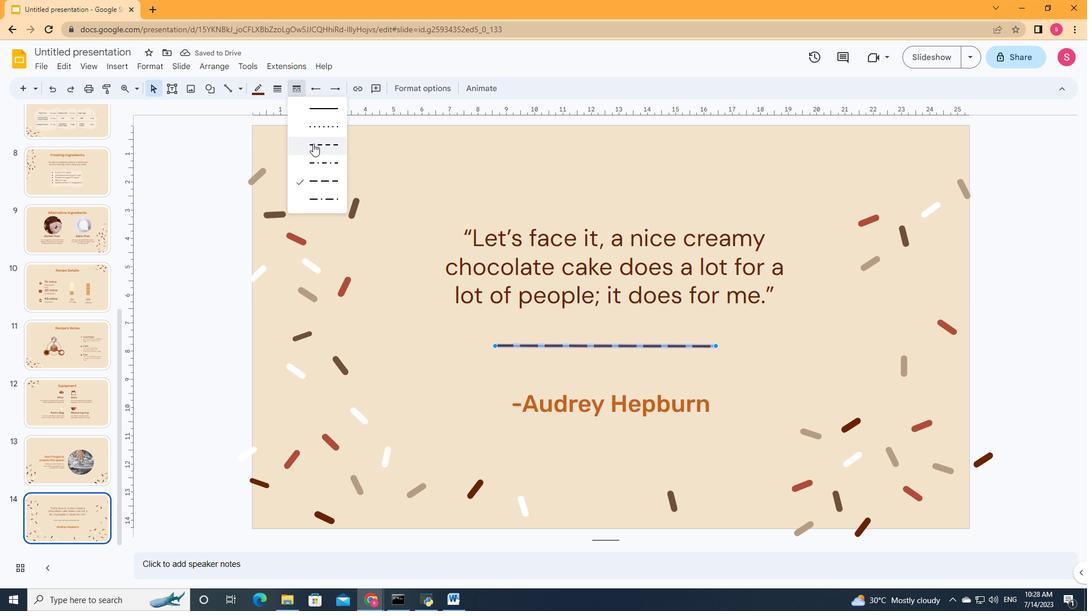 
Action: Mouse moved to (608, 361)
Screenshot: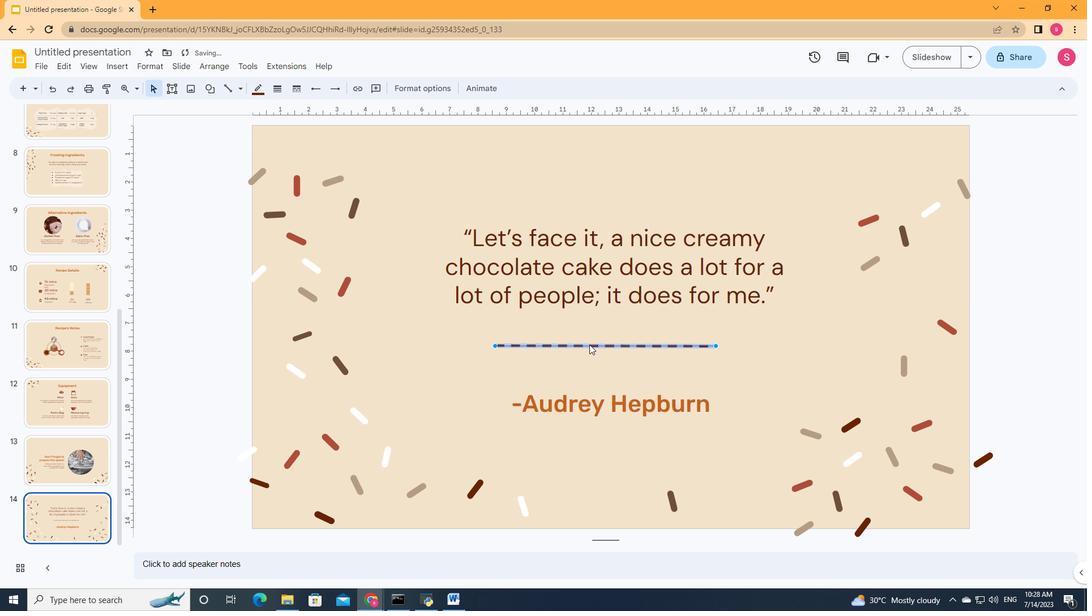 
Action: Mouse pressed left at (608, 361)
Screenshot: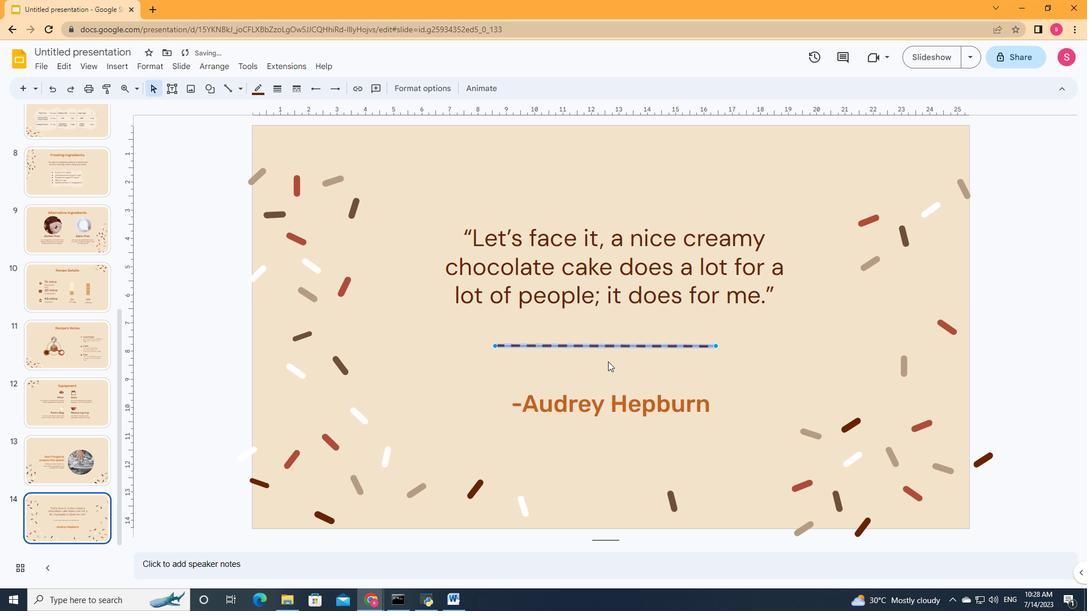 
Action: Mouse moved to (564, 294)
Screenshot: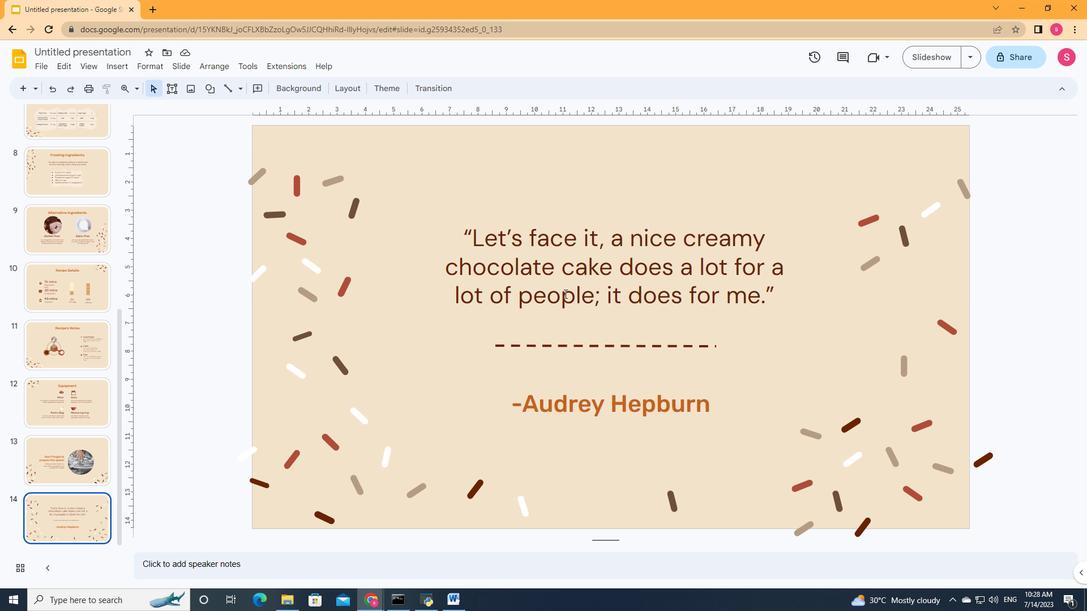 
Action: Mouse scrolled (564, 293) with delta (0, 0)
Screenshot: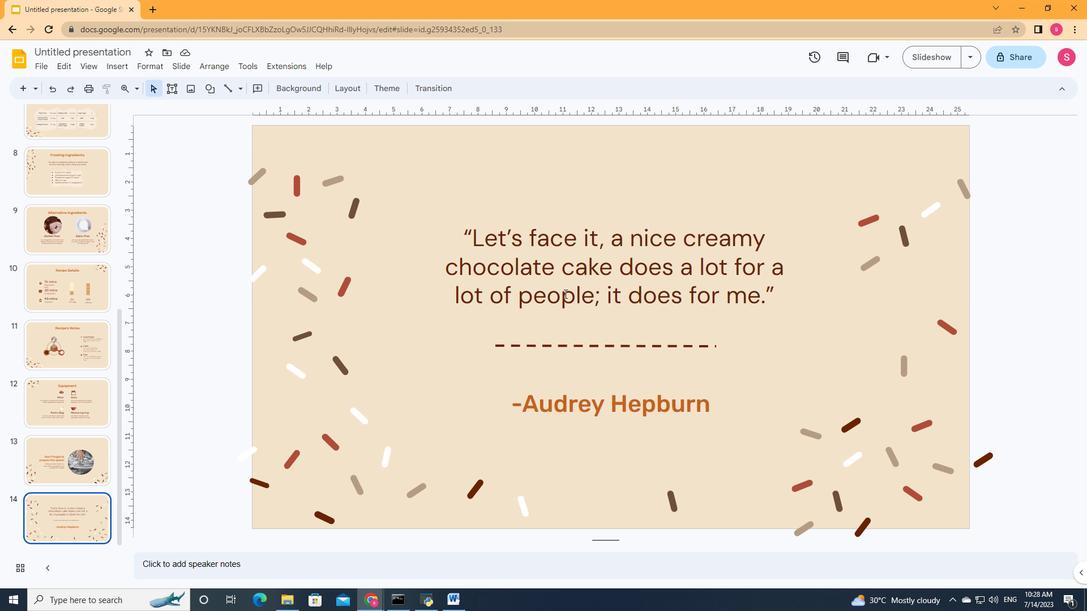 
Action: Mouse moved to (564, 294)
Screenshot: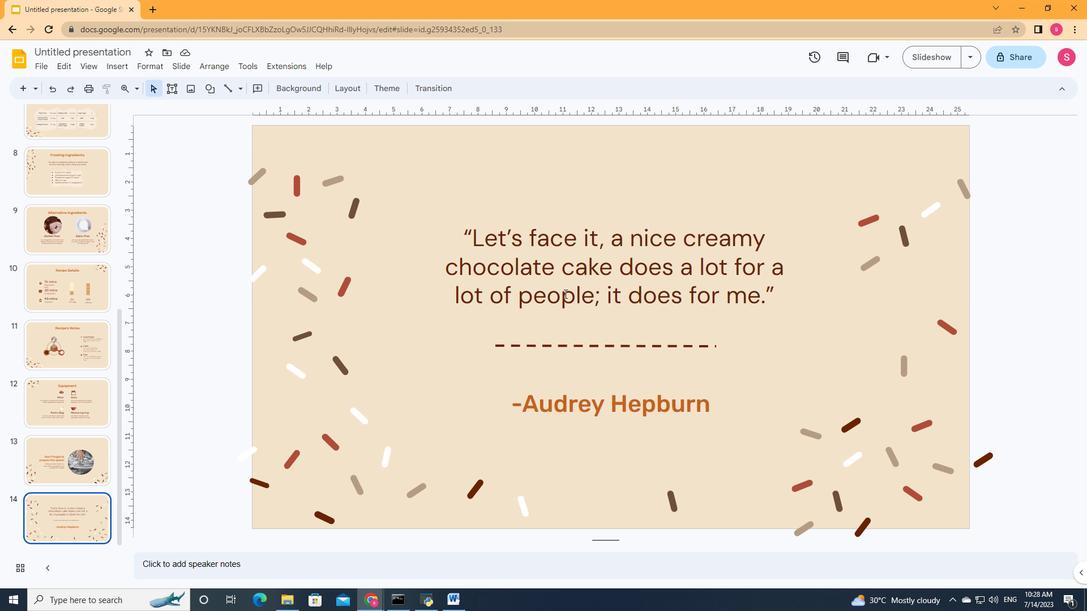 
Action: Mouse scrolled (564, 293) with delta (0, 0)
Screenshot: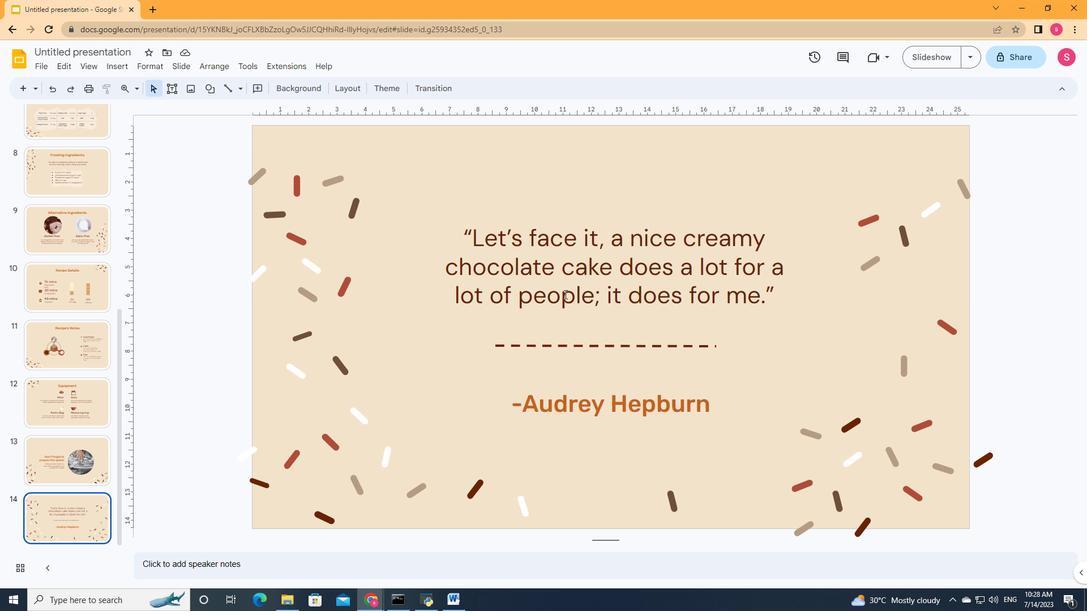 
Action: Mouse scrolled (564, 293) with delta (0, 0)
Screenshot: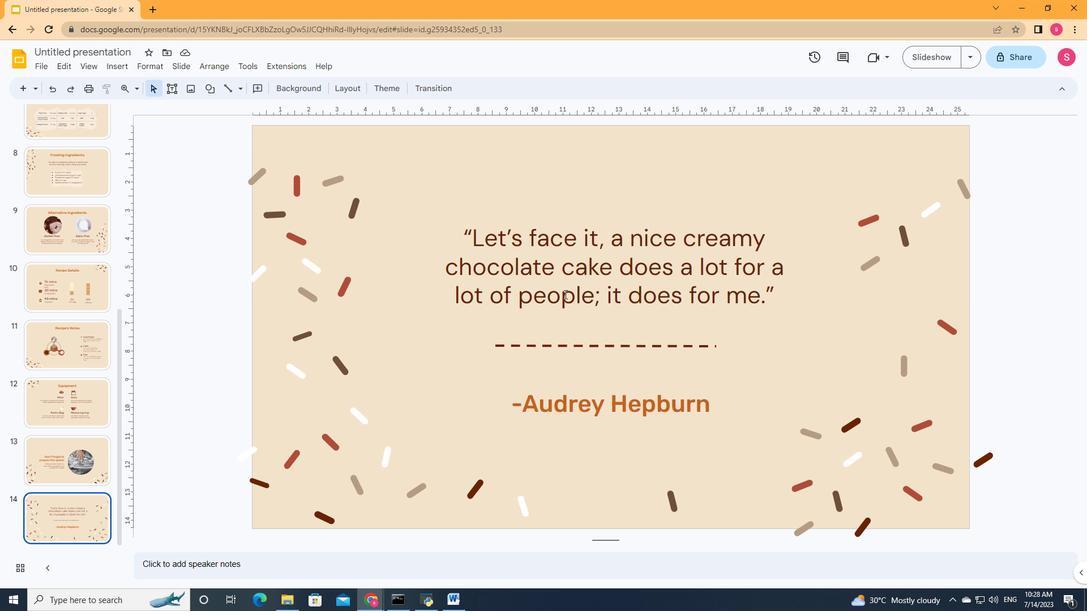 
Action: Mouse moved to (563, 296)
Screenshot: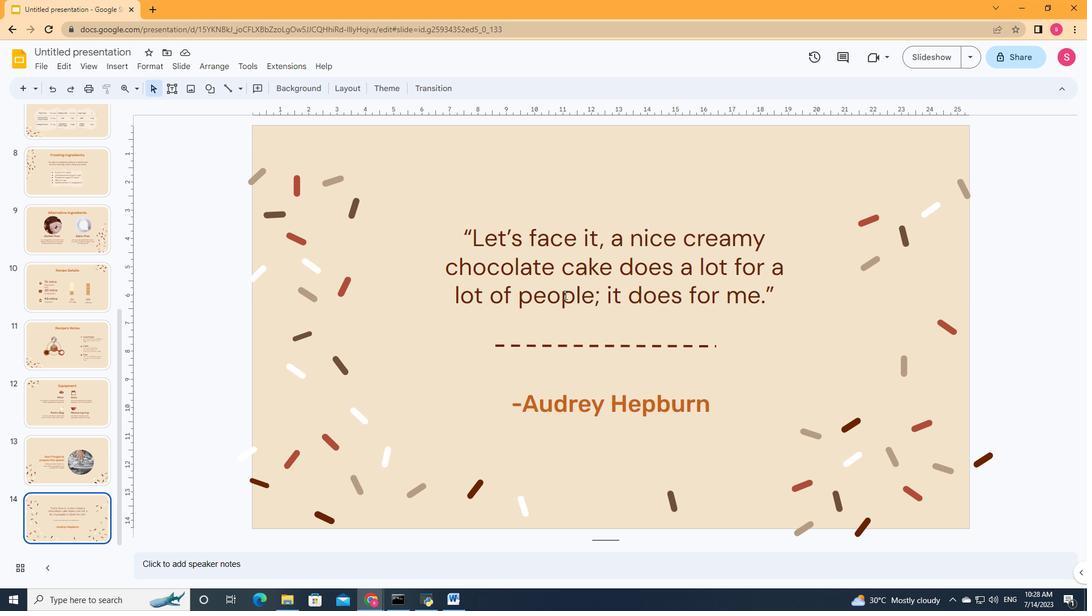 
Action: Mouse scrolled (563, 296) with delta (0, 0)
Screenshot: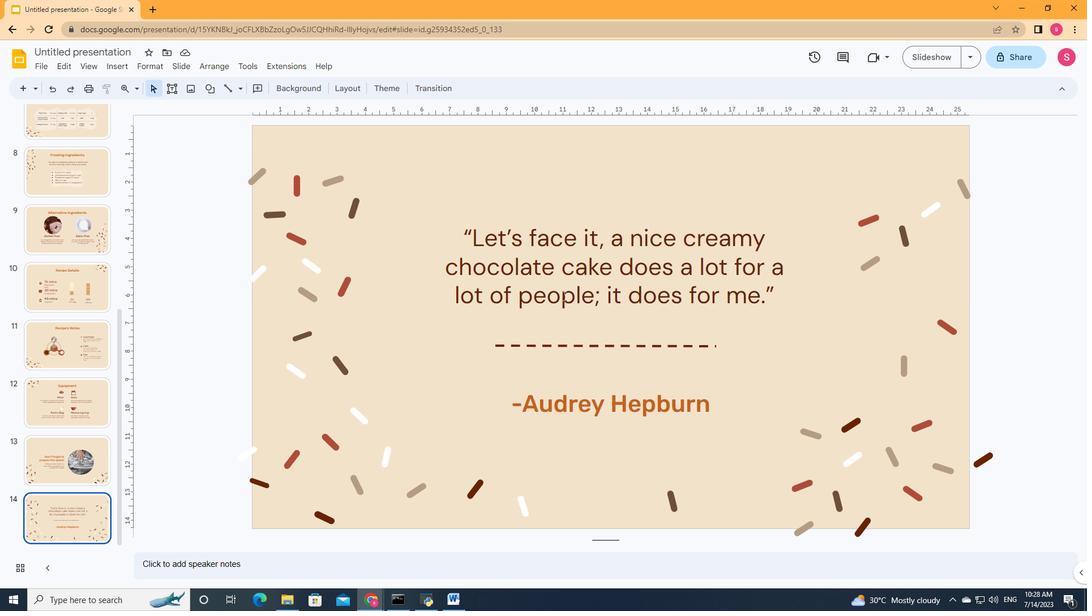 
Action: Mouse scrolled (563, 295) with delta (0, 0)
Screenshot: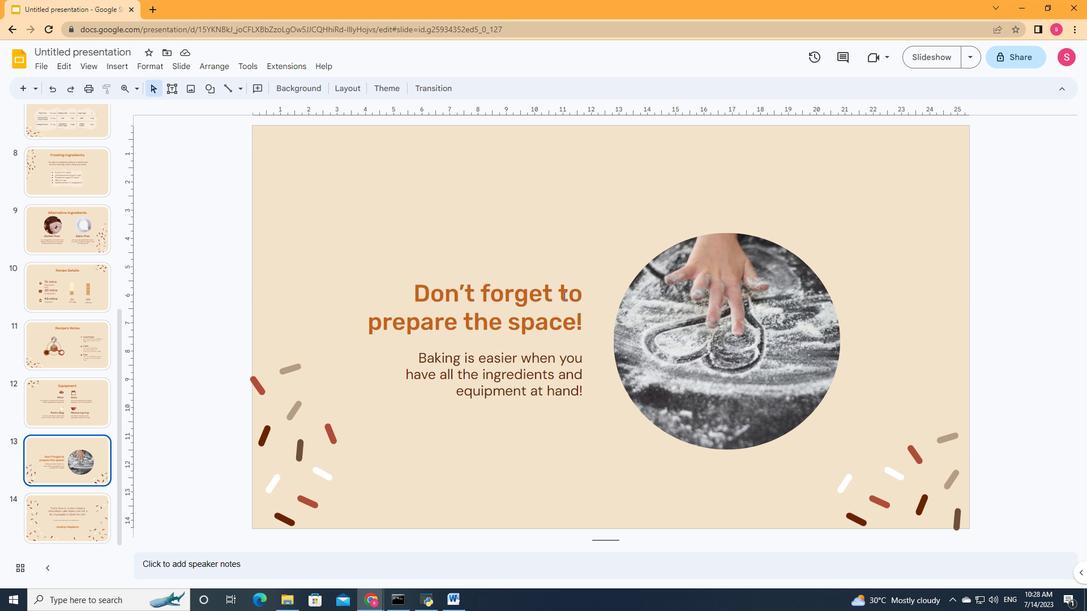 
Action: Mouse scrolled (563, 295) with delta (0, 0)
Screenshot: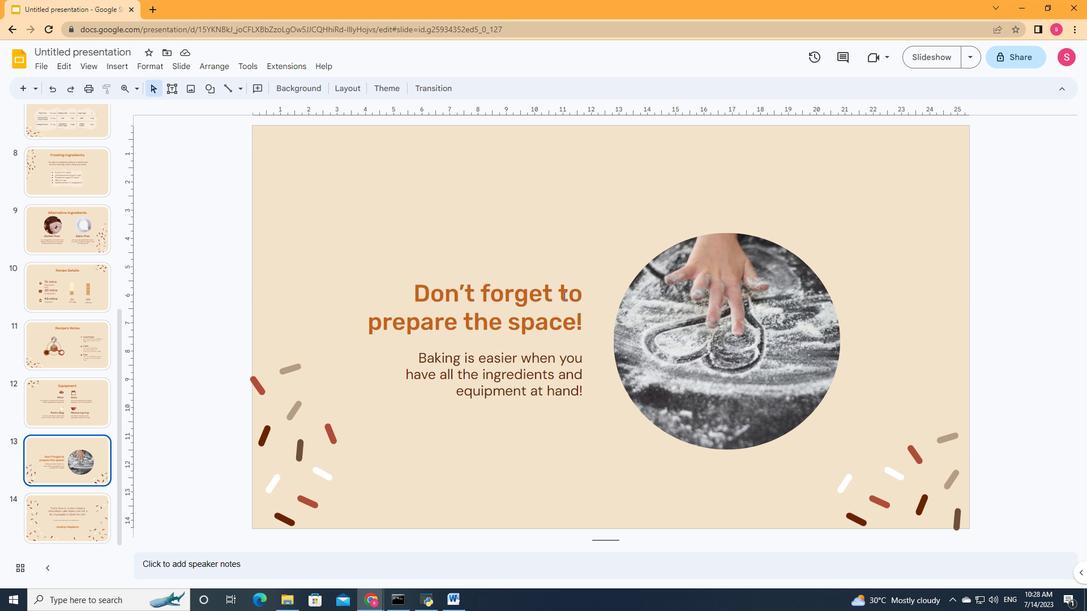 
Action: Mouse scrolled (563, 295) with delta (0, 0)
Screenshot: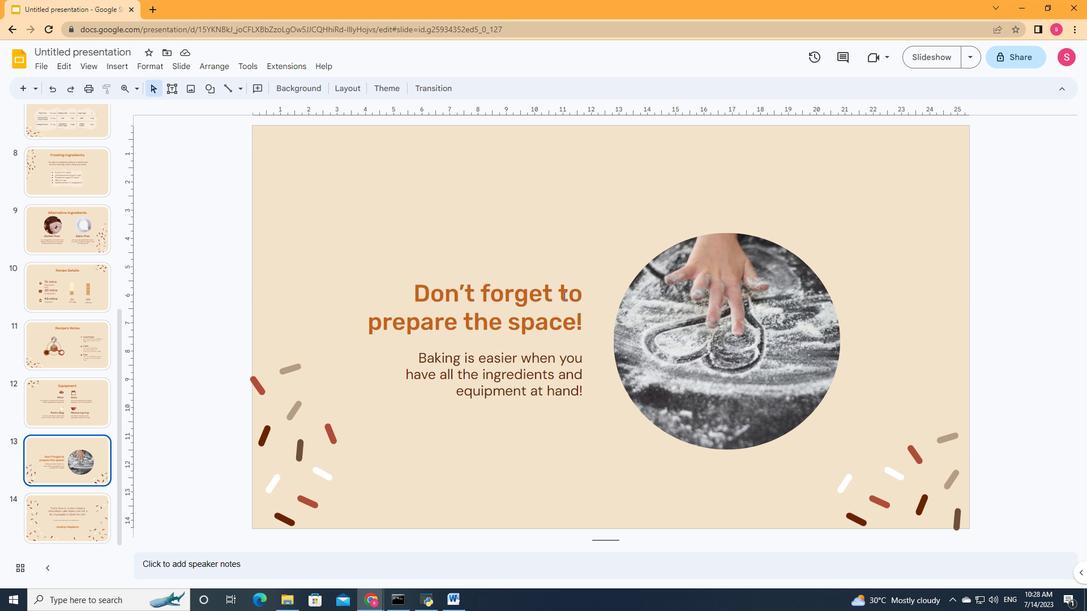 
Action: Mouse moved to (563, 296)
Screenshot: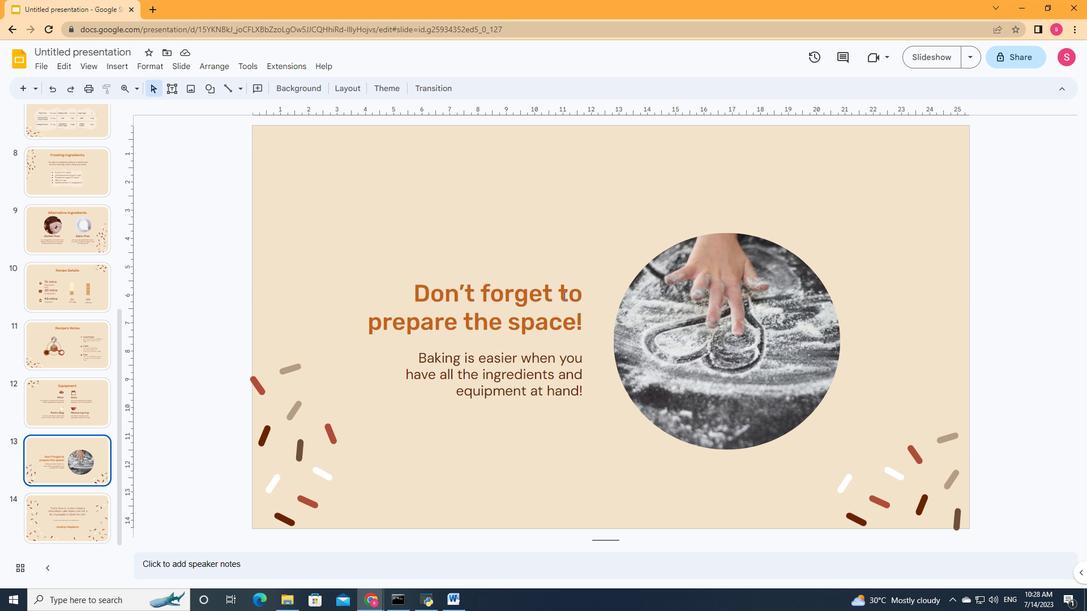 
